 Task: Research Airbnb accommodation in Rosetta, Egypt from 9th December, 2023 to 16th December, 2023 for 2 adults, 1 child.2 bedrooms having 2 beds and 1 bathroom. Property type can be flat. Booking option can be shelf check-in. Look for 3 properties as per requirement.
Action: Mouse moved to (455, 101)
Screenshot: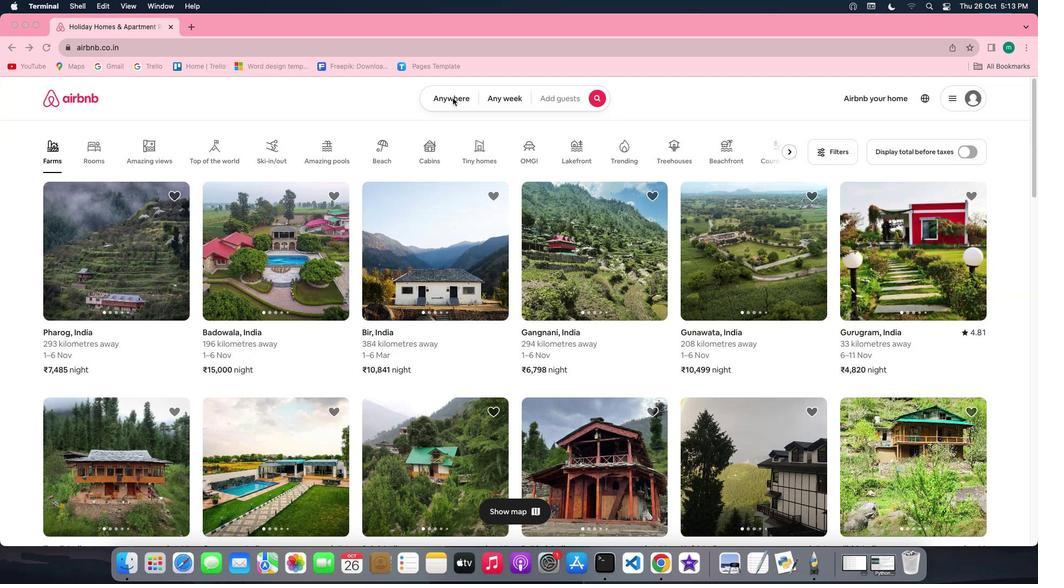 
Action: Mouse pressed left at (455, 101)
Screenshot: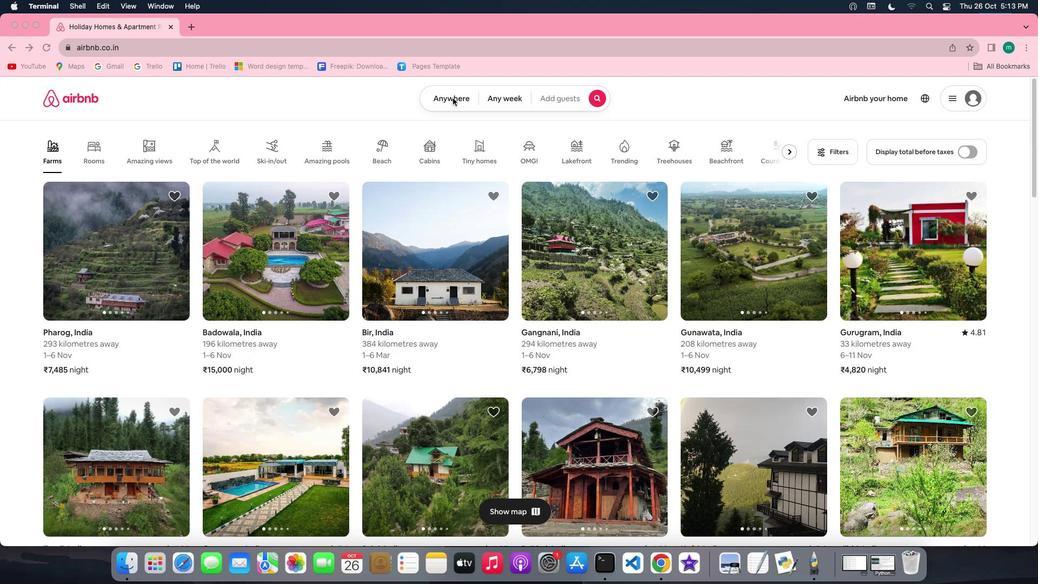 
Action: Mouse pressed left at (455, 101)
Screenshot: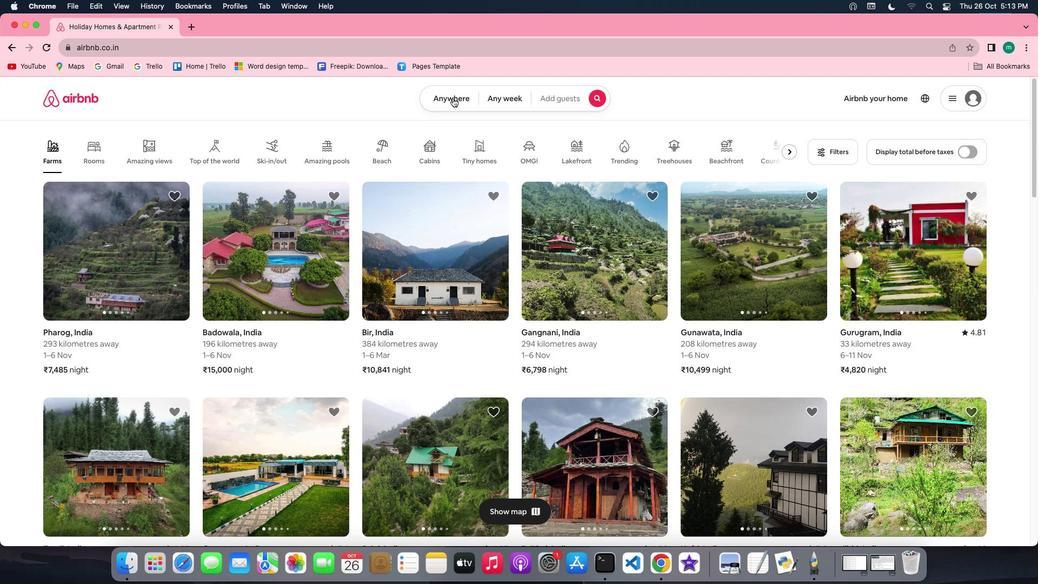 
Action: Mouse moved to (397, 140)
Screenshot: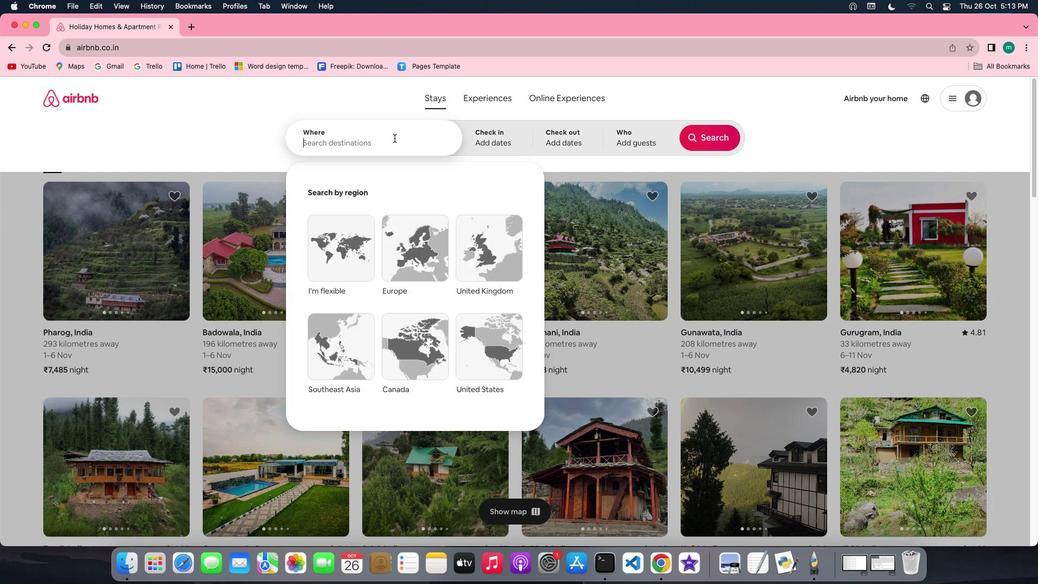 
Action: Mouse pressed left at (397, 140)
Screenshot: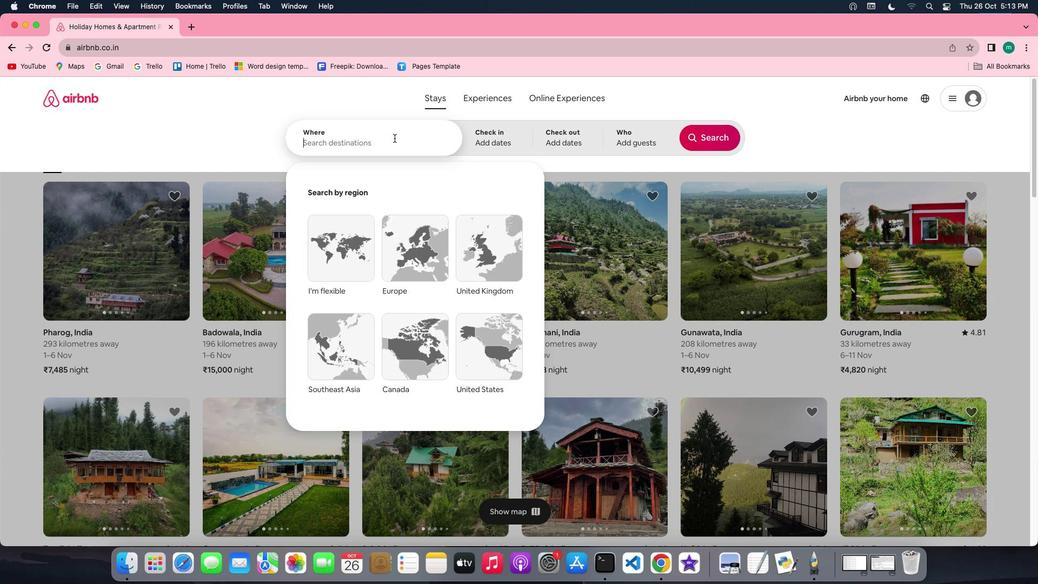 
Action: Key pressed Key.shift'R''o''s'
Screenshot: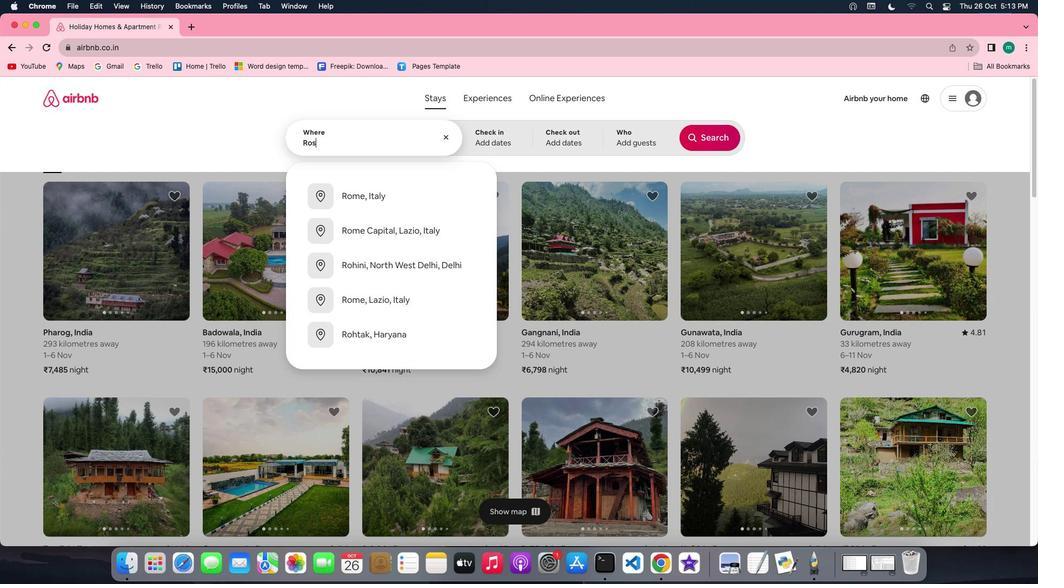 
Action: Mouse moved to (397, 140)
Screenshot: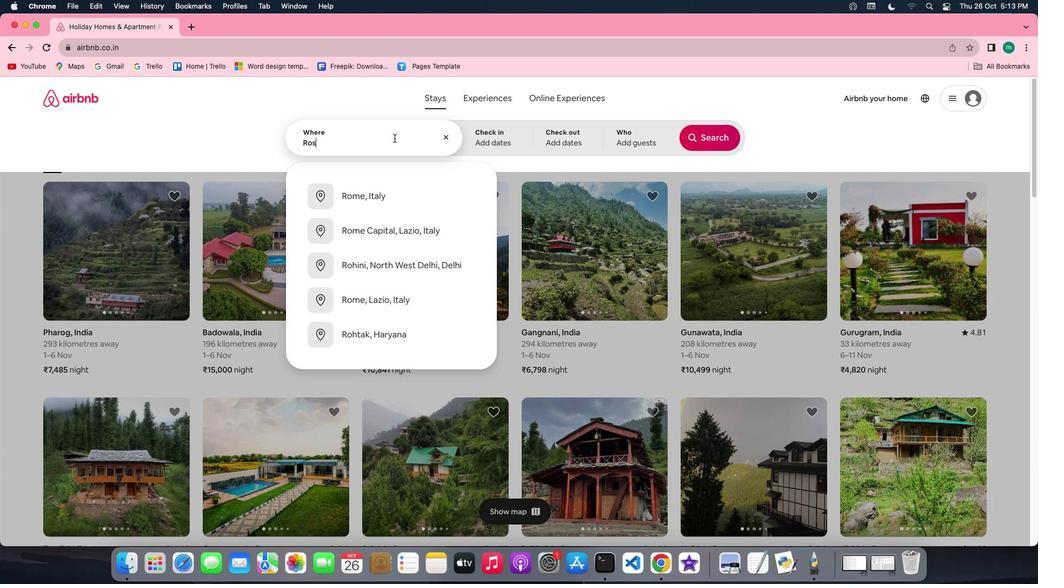 
Action: Key pressed 'e''t''t''a'','Key.spaceKey.shift'e''g''y''p''t'
Screenshot: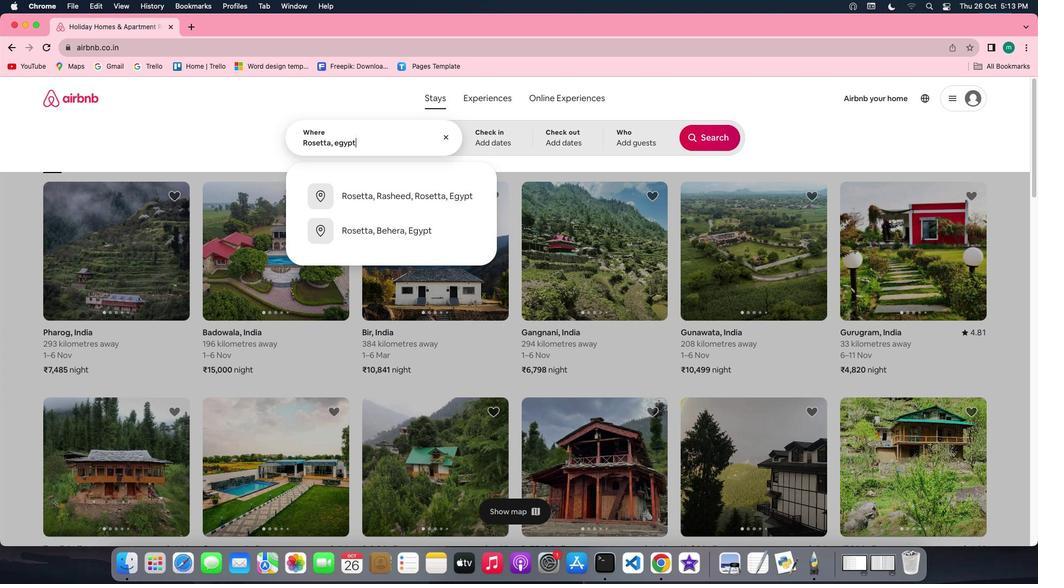 
Action: Mouse moved to (491, 140)
Screenshot: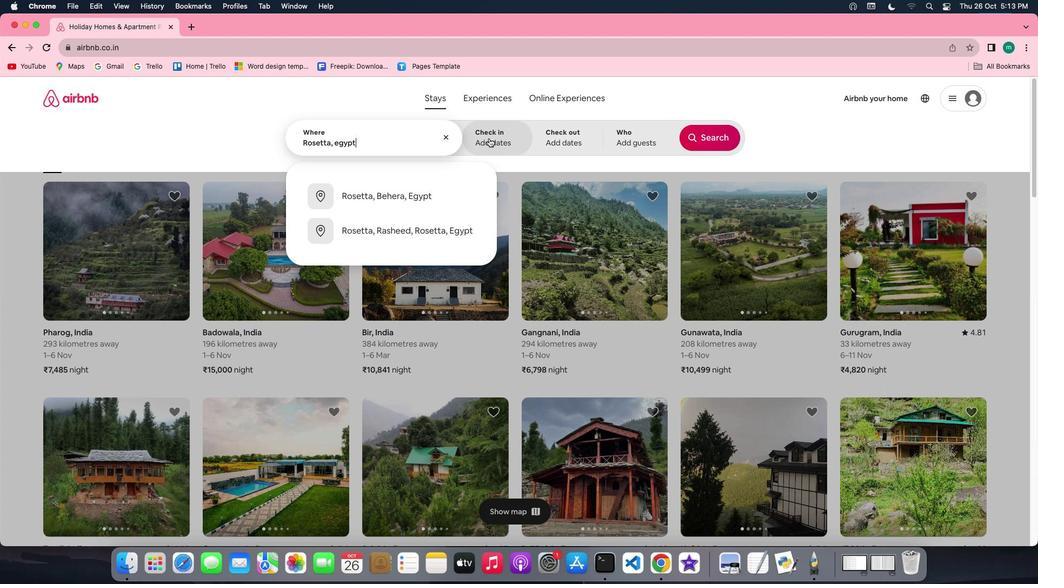
Action: Mouse pressed left at (491, 140)
Screenshot: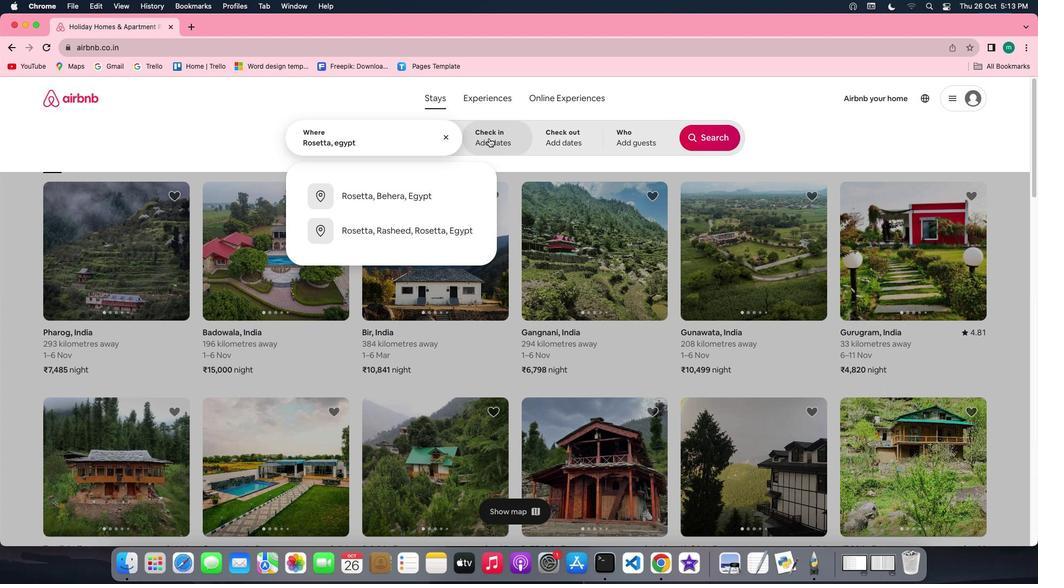 
Action: Mouse moved to (712, 225)
Screenshot: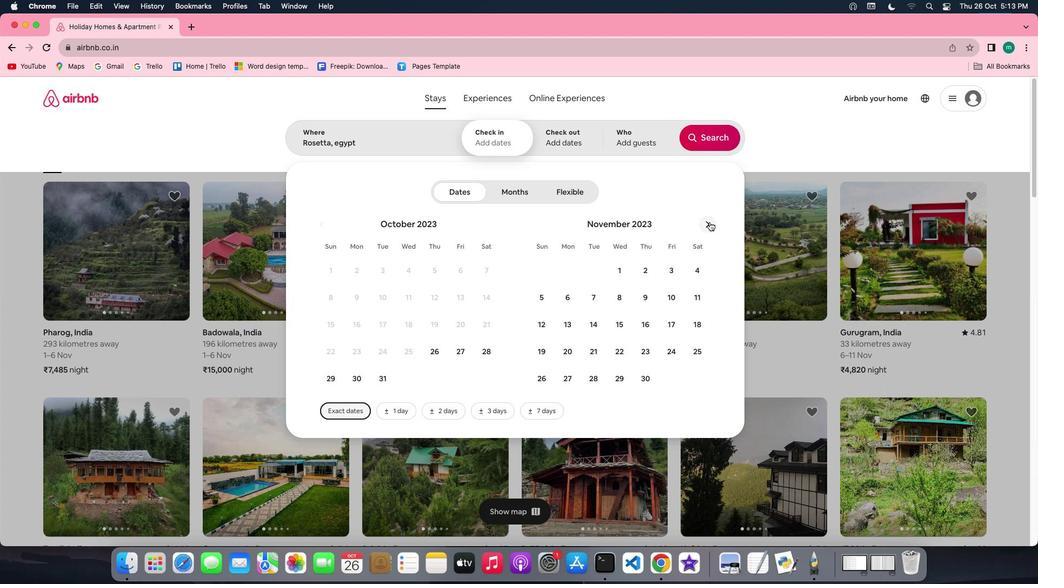 
Action: Mouse pressed left at (712, 225)
Screenshot: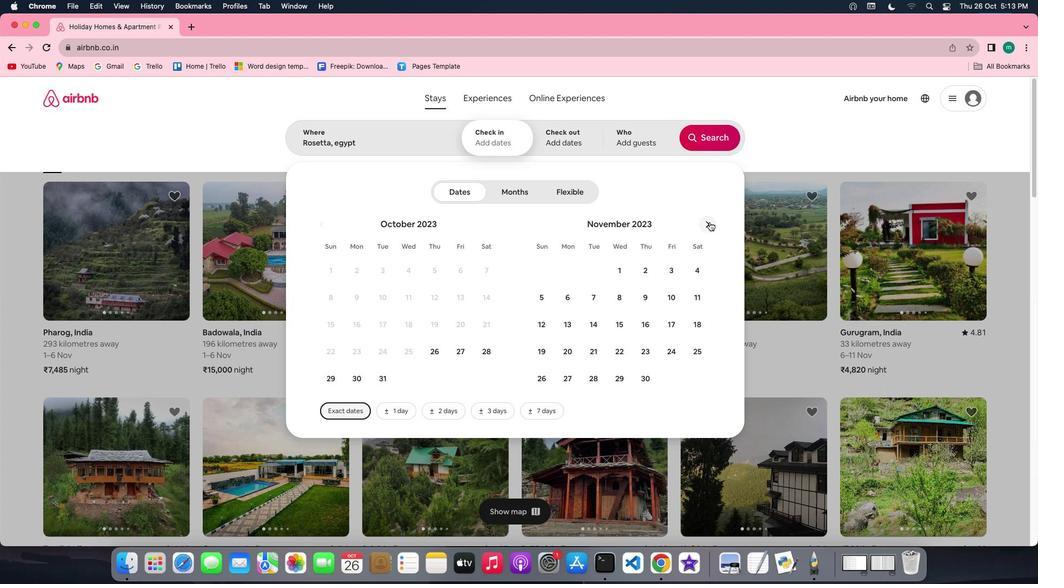 
Action: Mouse moved to (707, 297)
Screenshot: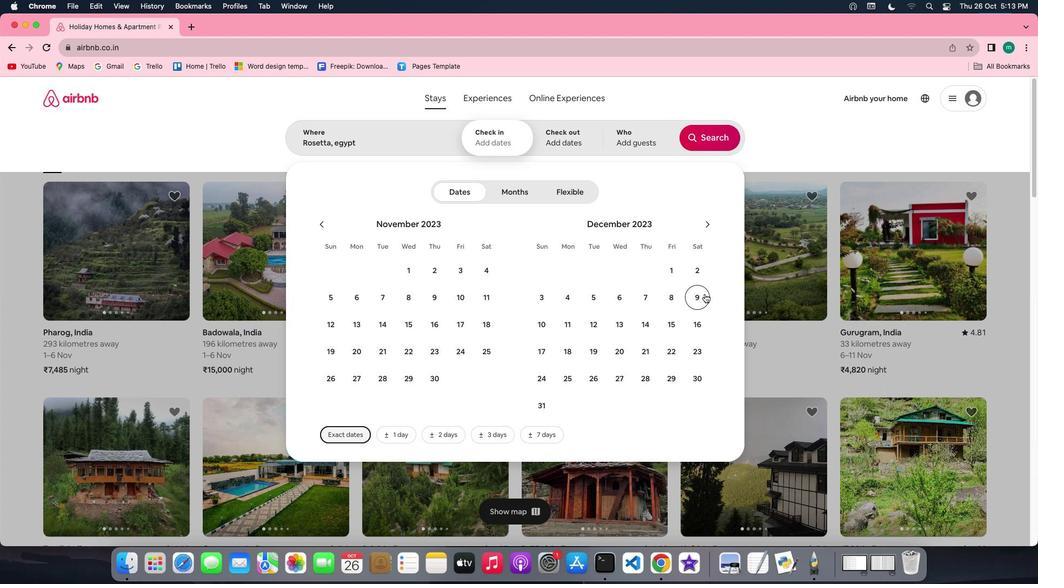 
Action: Mouse pressed left at (707, 297)
Screenshot: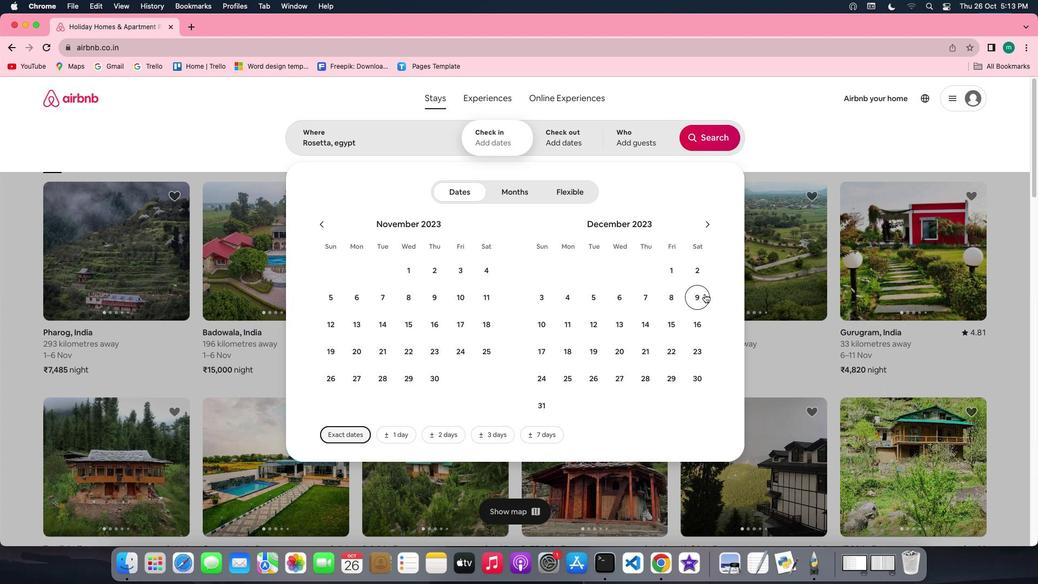 
Action: Mouse moved to (702, 326)
Screenshot: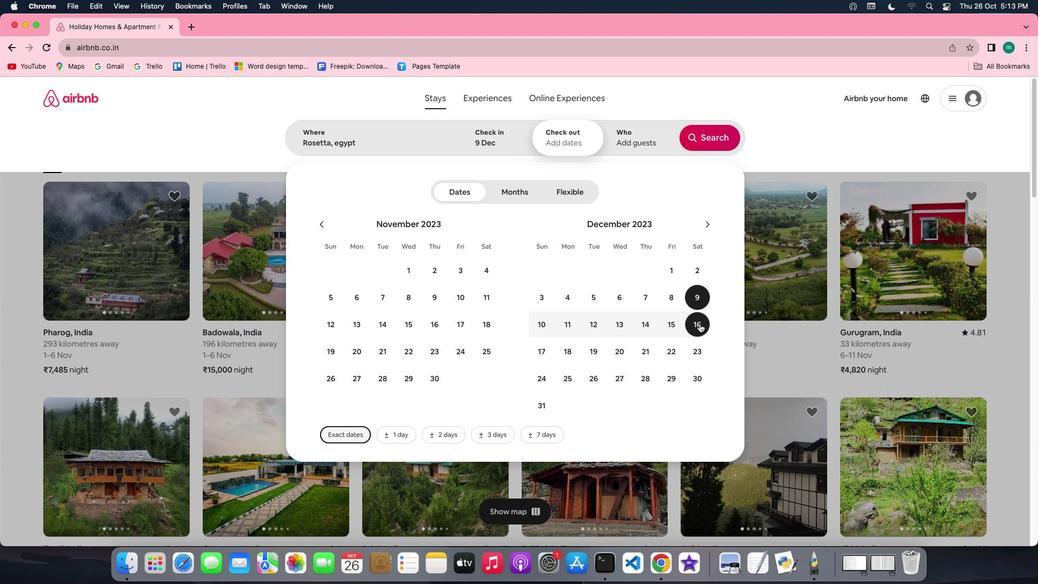
Action: Mouse pressed left at (702, 326)
Screenshot: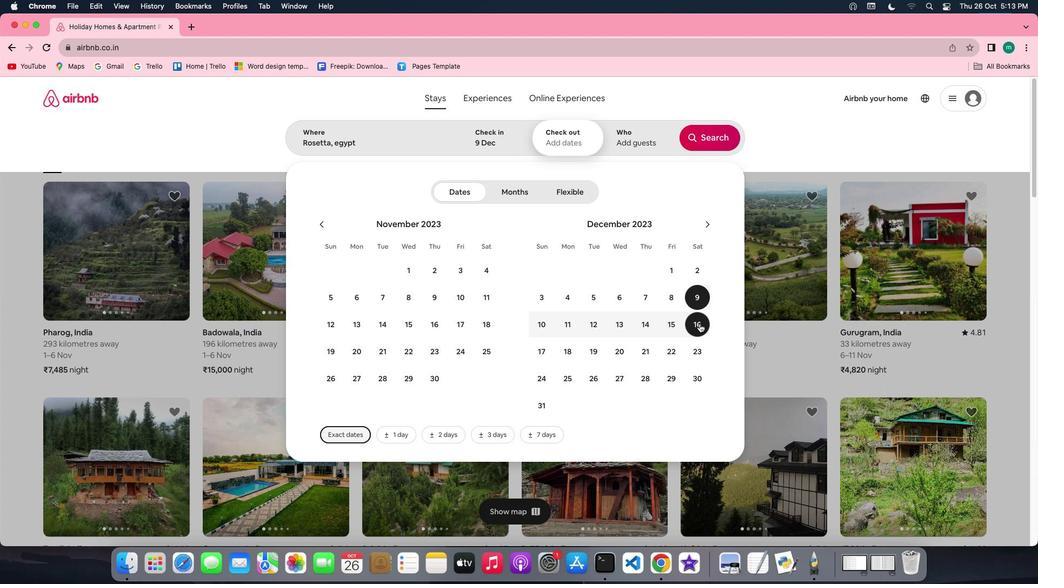 
Action: Mouse moved to (620, 136)
Screenshot: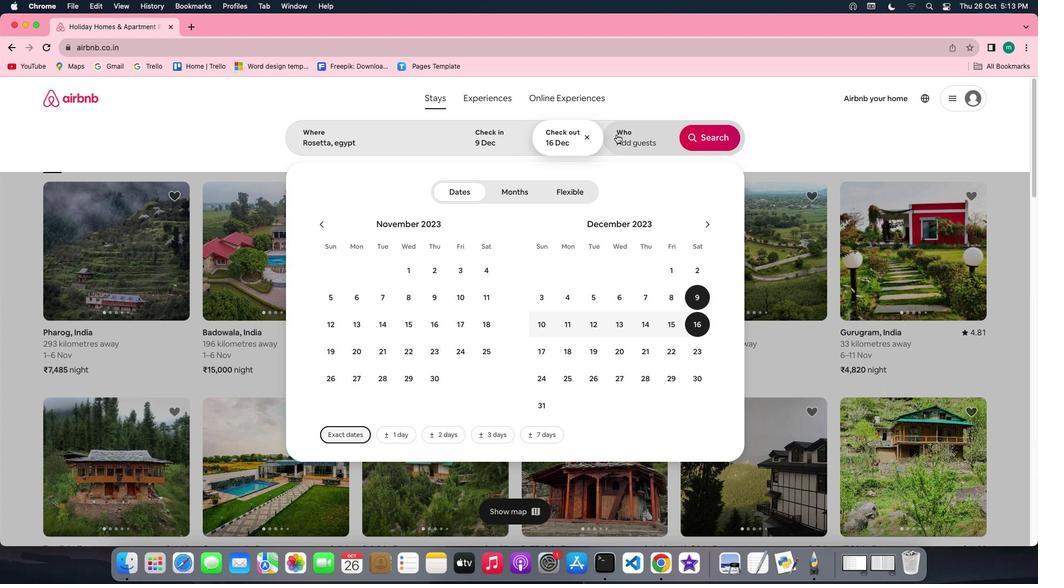 
Action: Mouse pressed left at (620, 136)
Screenshot: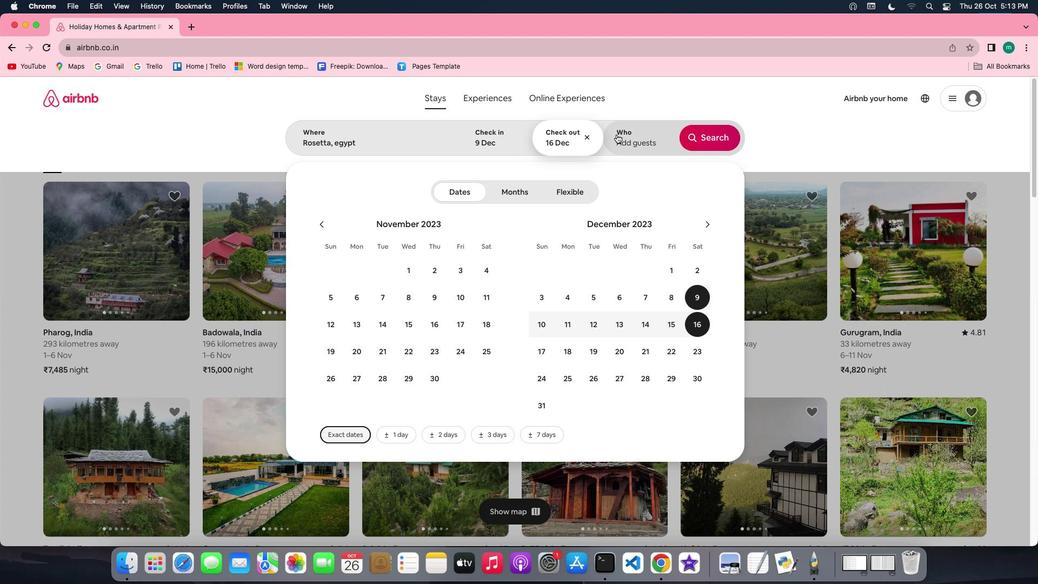 
Action: Mouse moved to (719, 199)
Screenshot: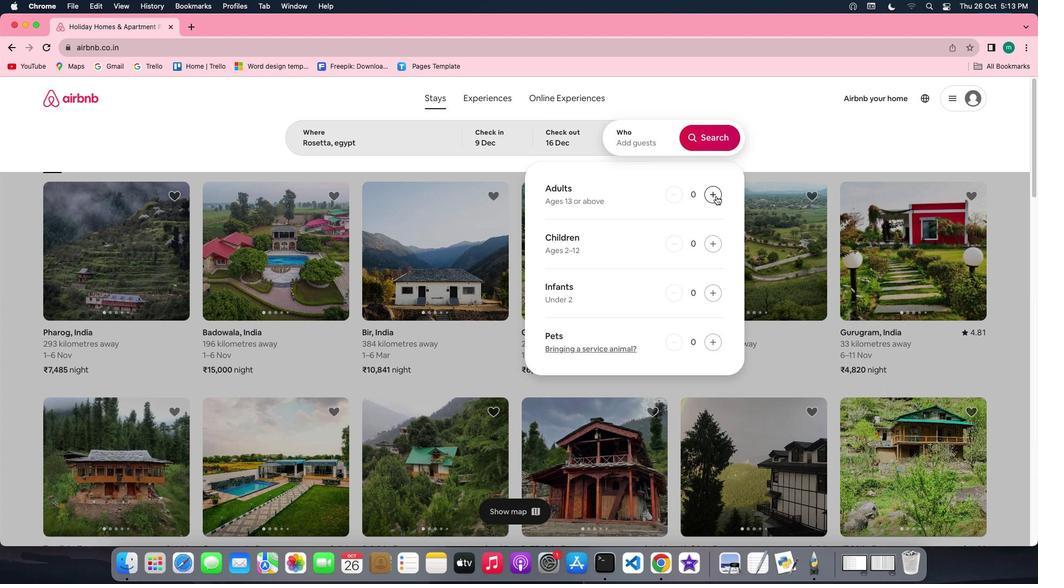 
Action: Mouse pressed left at (719, 199)
Screenshot: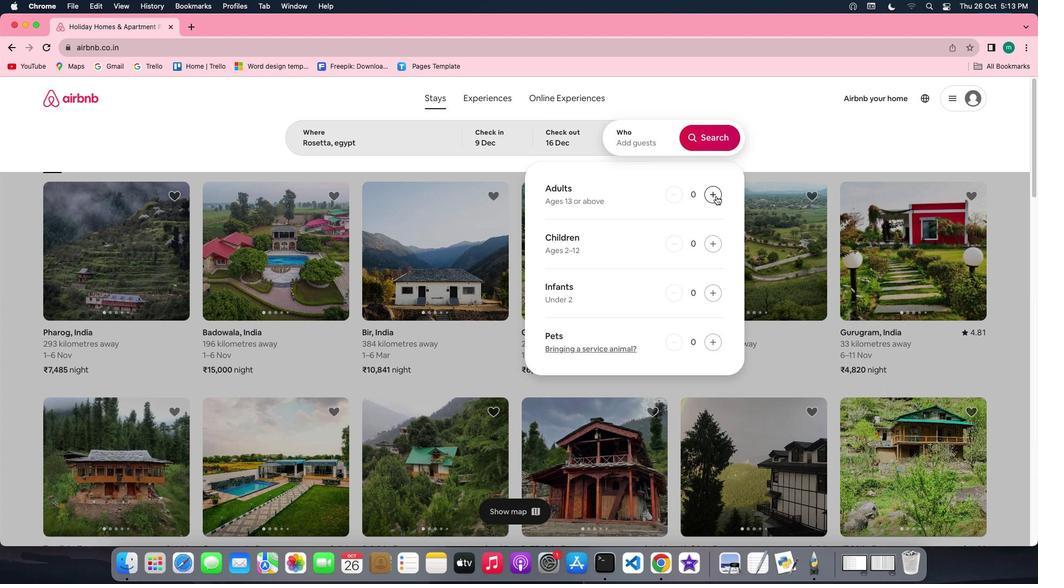 
Action: Mouse pressed left at (719, 199)
Screenshot: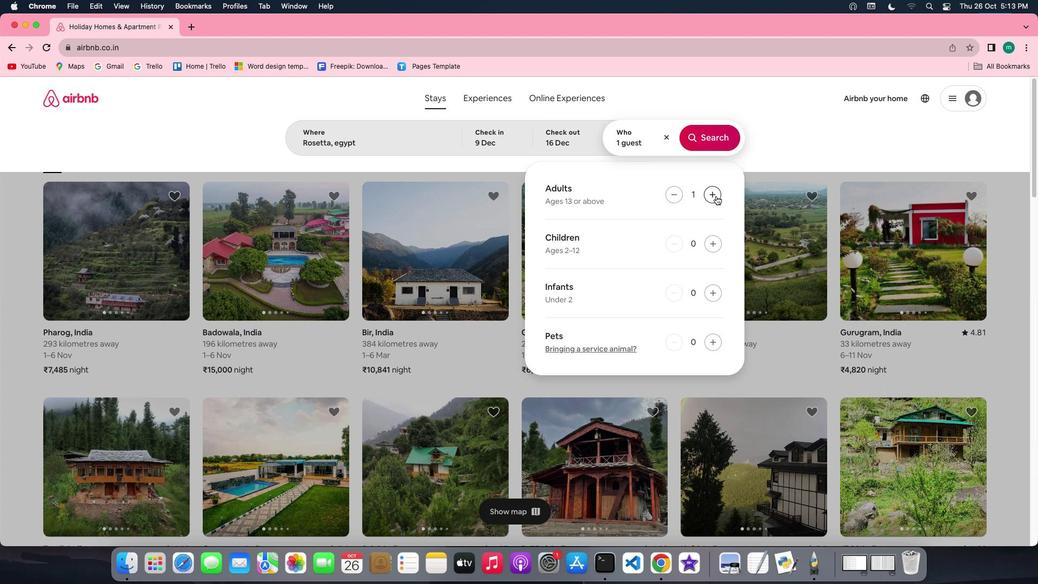
Action: Mouse moved to (718, 252)
Screenshot: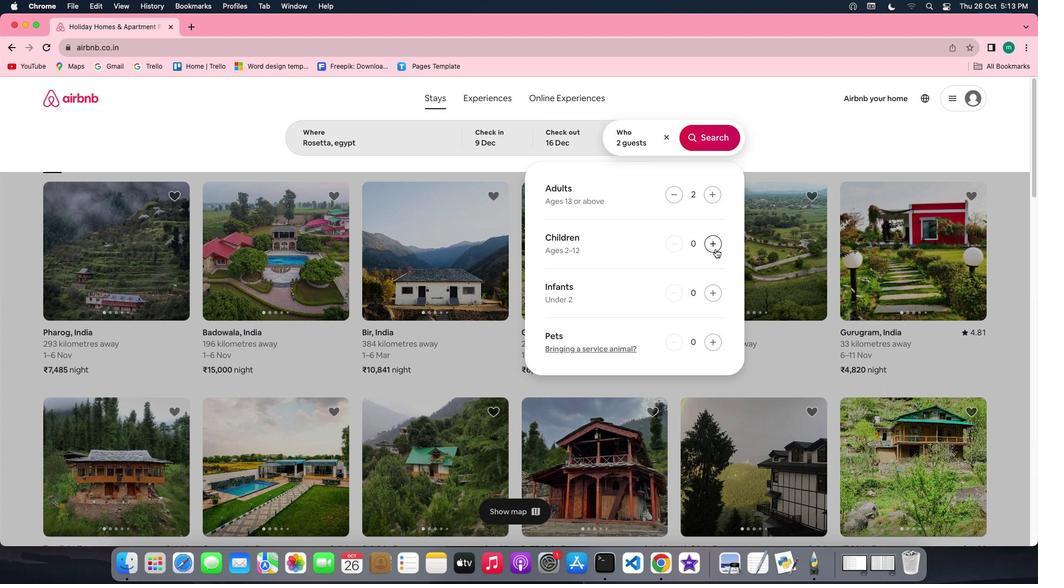
Action: Mouse pressed left at (718, 252)
Screenshot: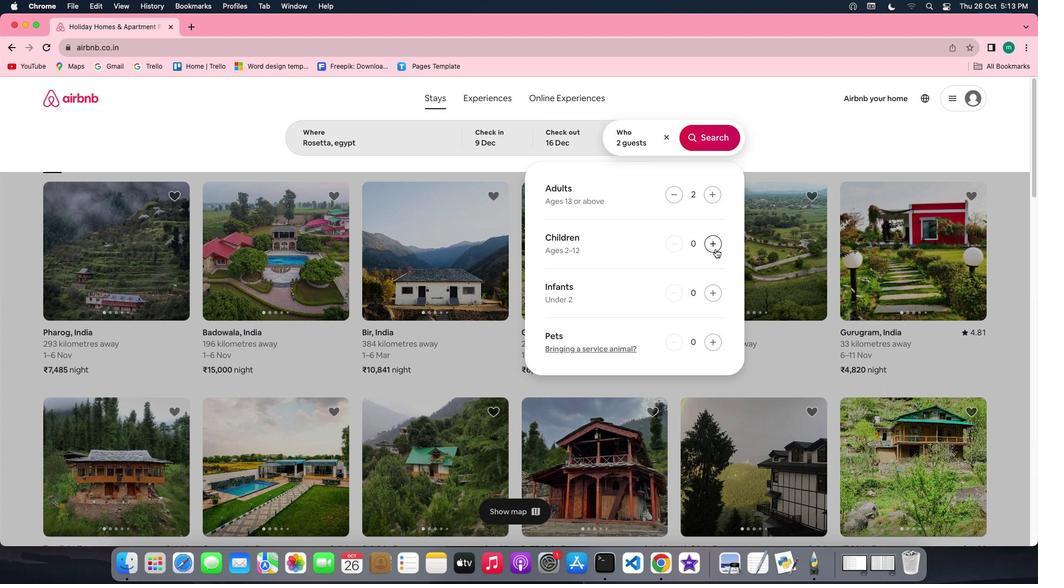 
Action: Mouse moved to (707, 130)
Screenshot: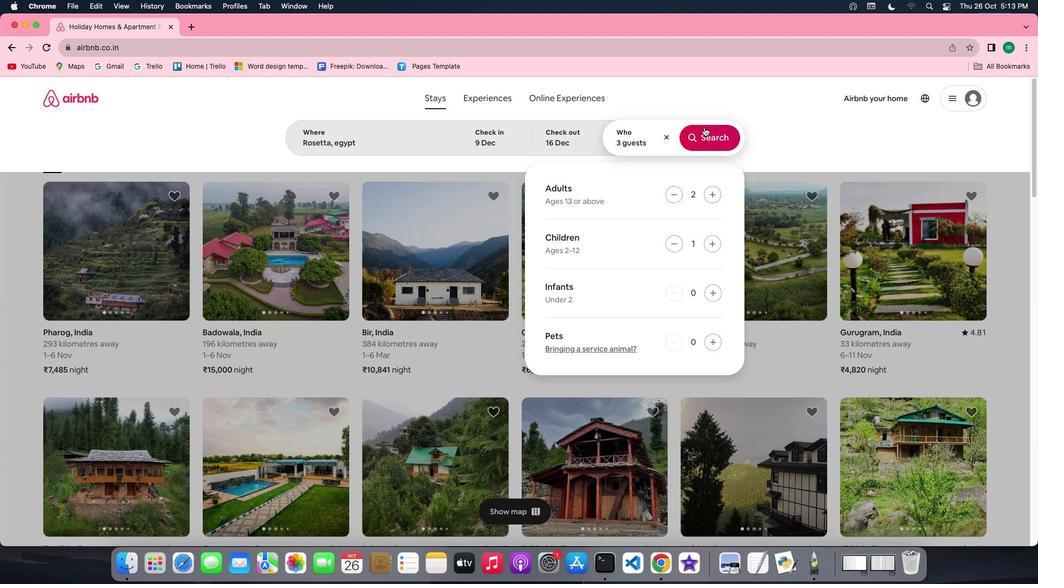 
Action: Mouse pressed left at (707, 130)
Screenshot: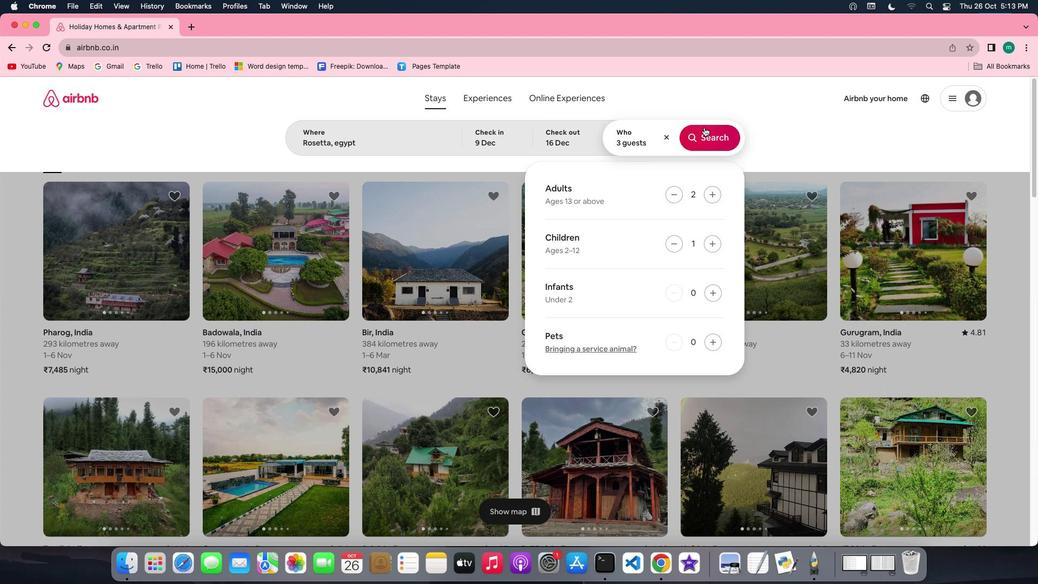 
Action: Mouse moved to (872, 147)
Screenshot: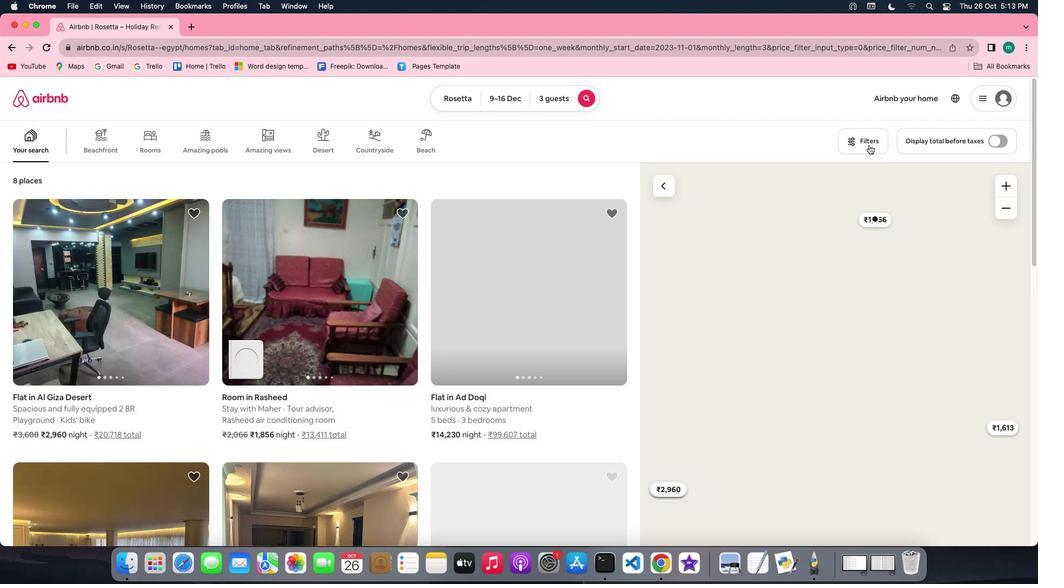 
Action: Mouse pressed left at (872, 147)
Screenshot: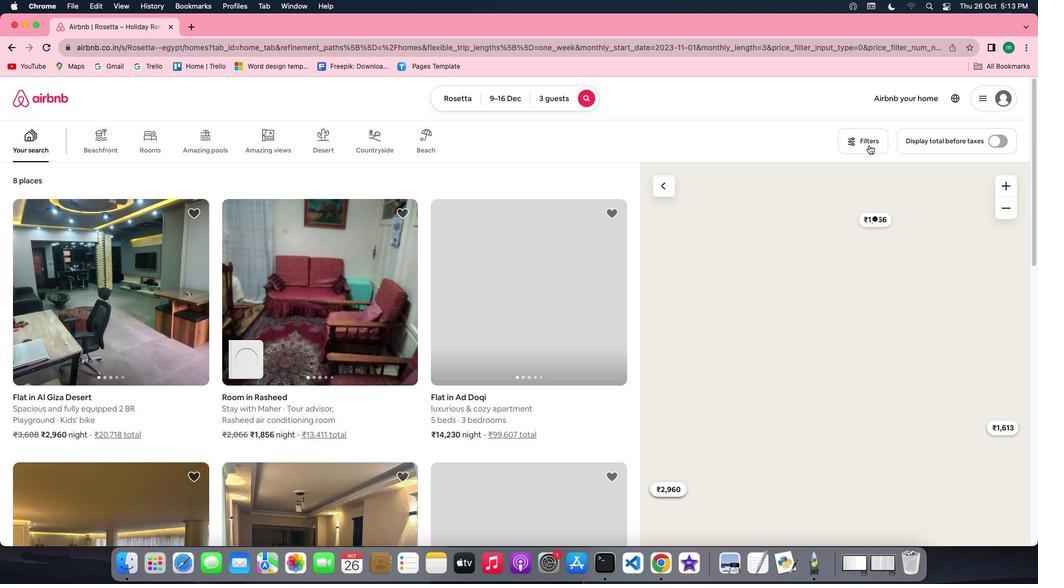 
Action: Mouse moved to (597, 247)
Screenshot: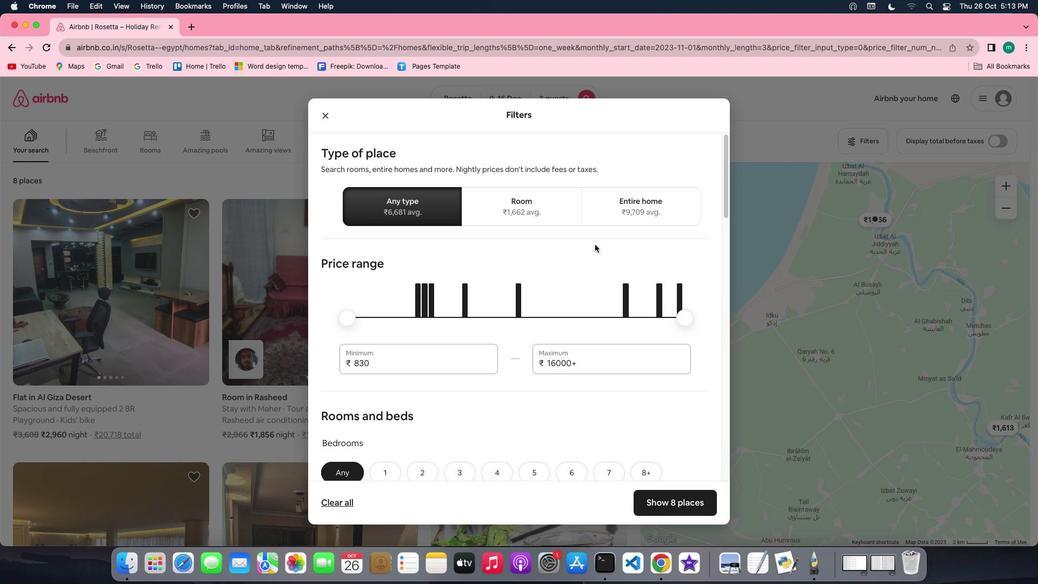
Action: Mouse scrolled (597, 247) with delta (2, 2)
Screenshot: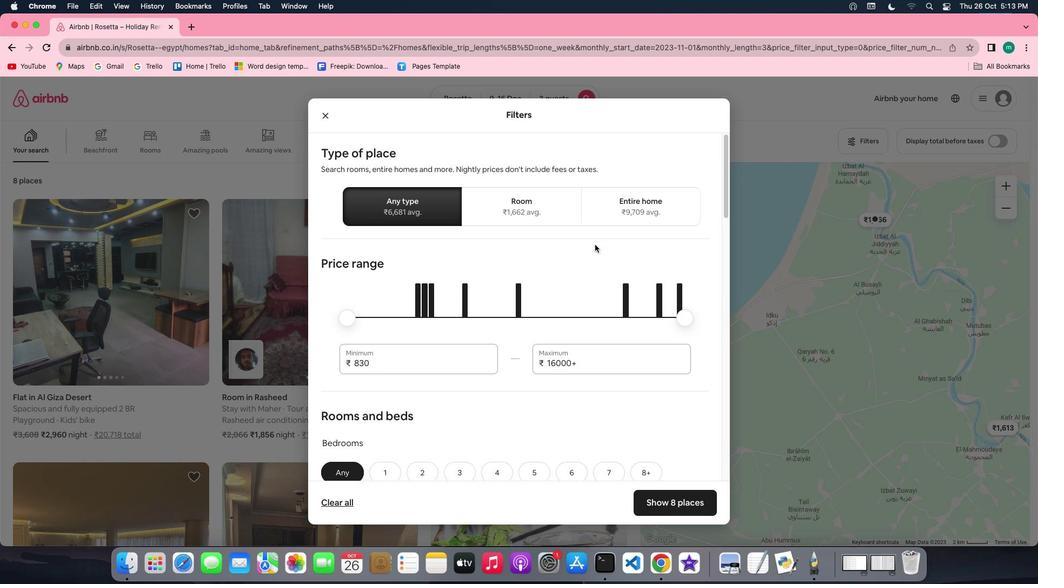 
Action: Mouse scrolled (597, 247) with delta (2, 2)
Screenshot: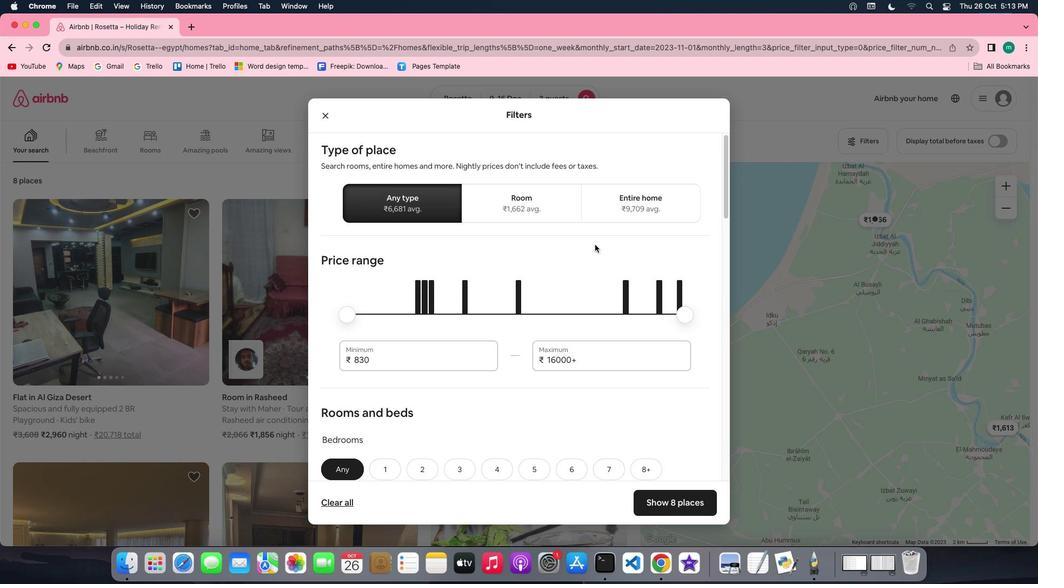 
Action: Mouse scrolled (597, 247) with delta (2, 2)
Screenshot: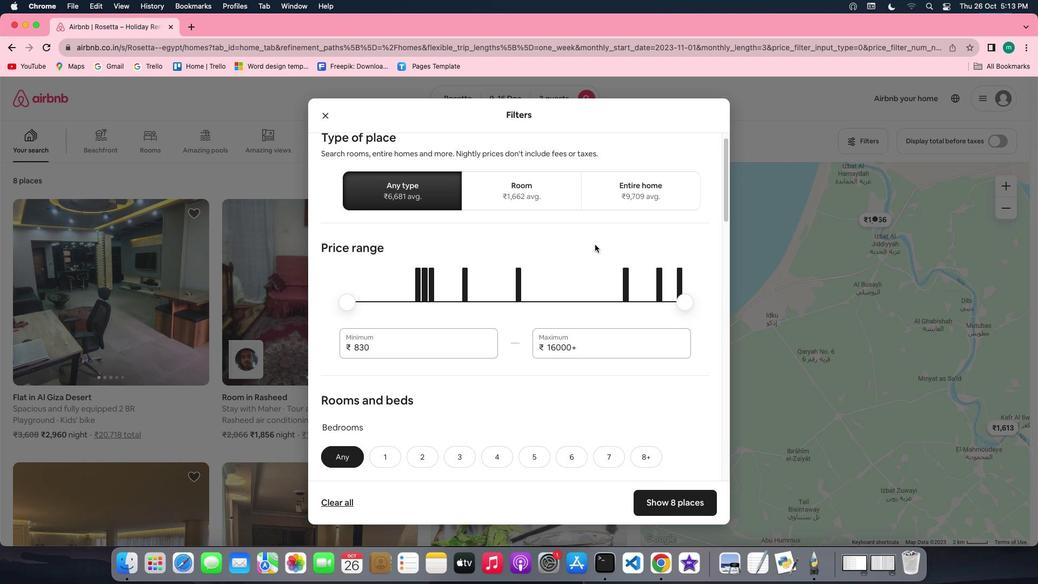 
Action: Mouse scrolled (597, 247) with delta (2, 2)
Screenshot: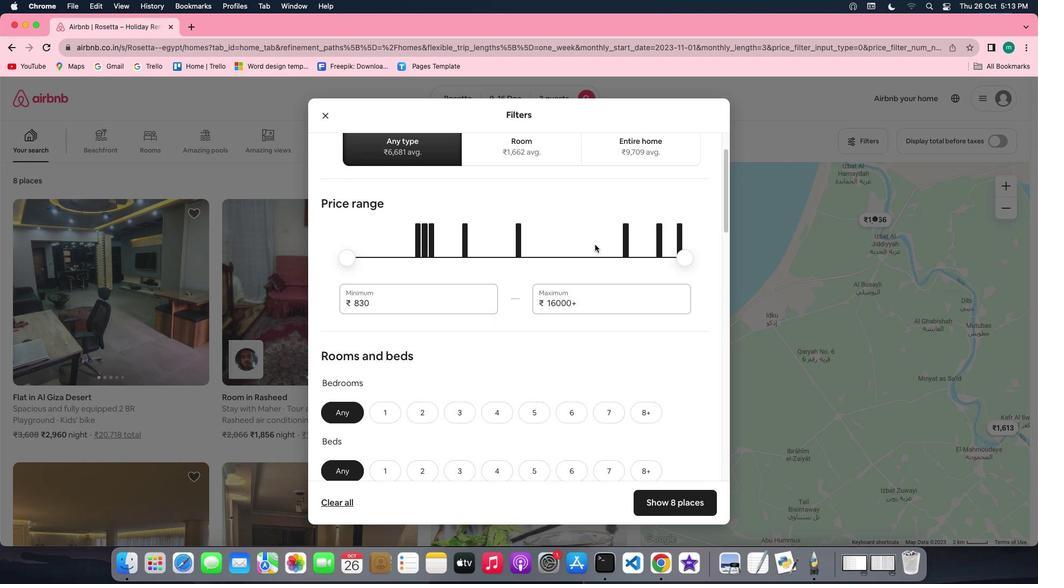
Action: Mouse scrolled (597, 247) with delta (2, 2)
Screenshot: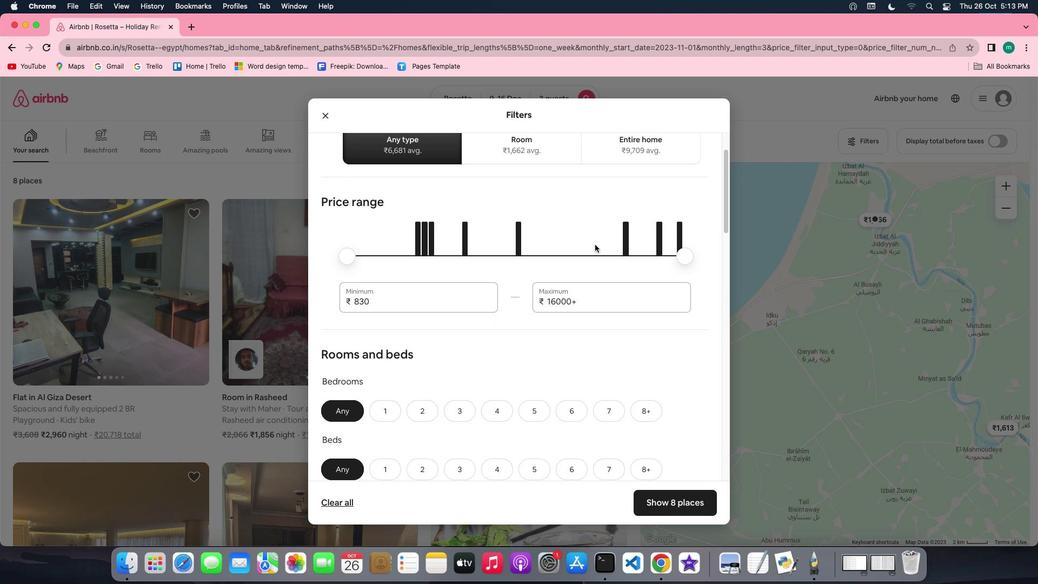 
Action: Mouse scrolled (597, 247) with delta (2, 2)
Screenshot: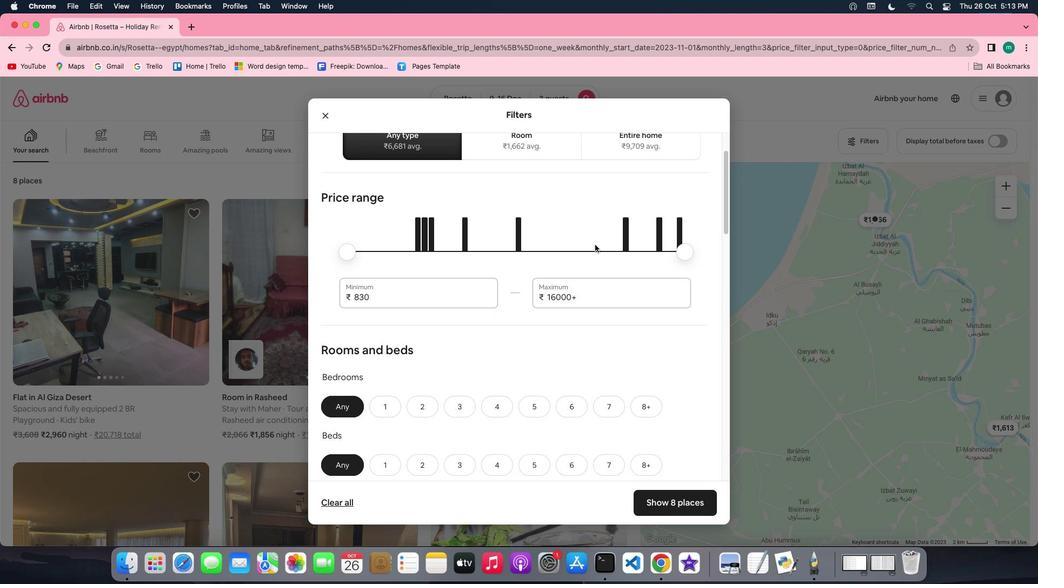 
Action: Mouse scrolled (597, 247) with delta (2, 2)
Screenshot: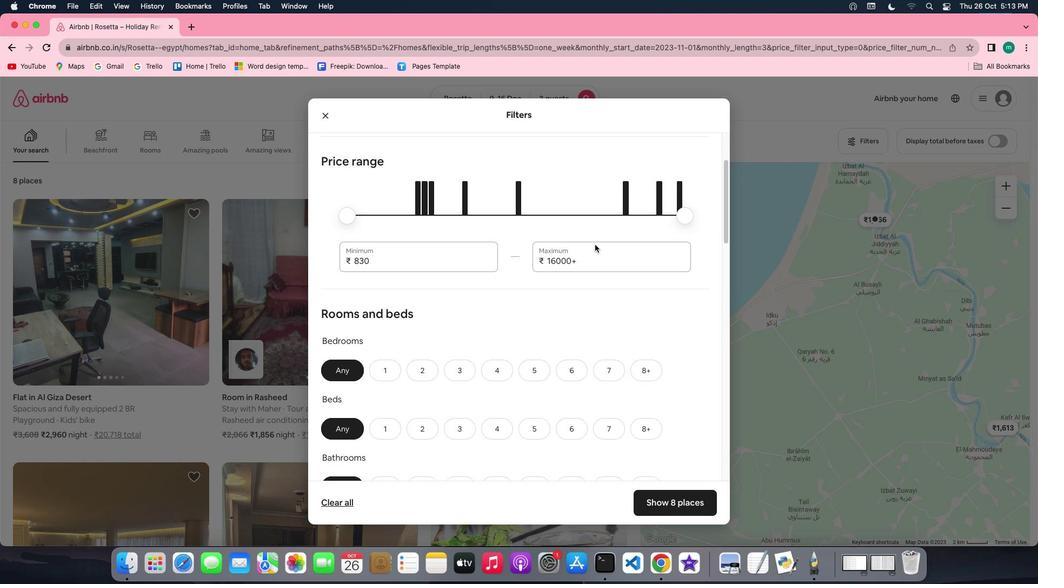 
Action: Mouse scrolled (597, 247) with delta (2, 2)
Screenshot: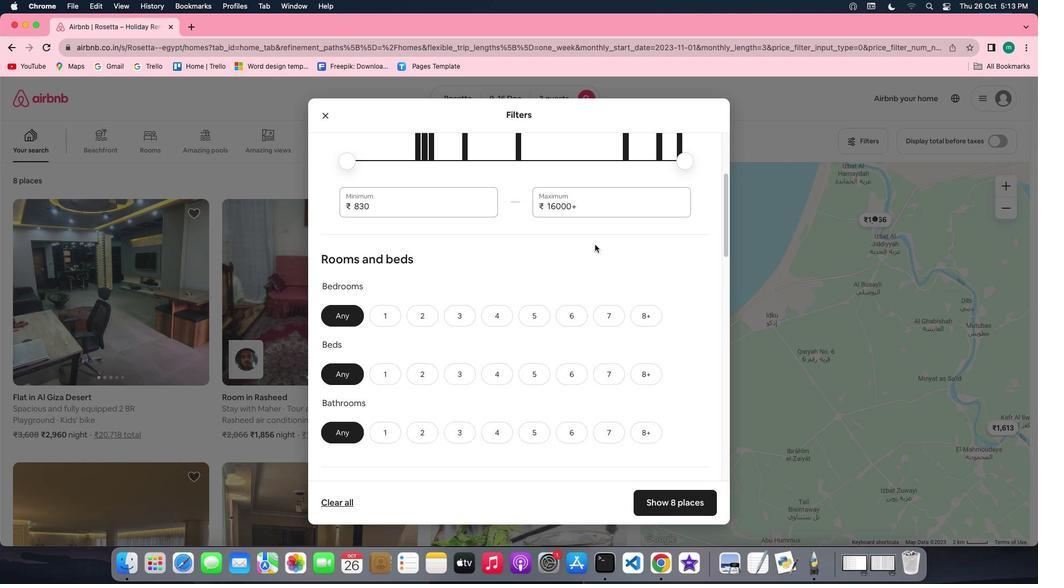 
Action: Mouse scrolled (597, 247) with delta (2, 2)
Screenshot: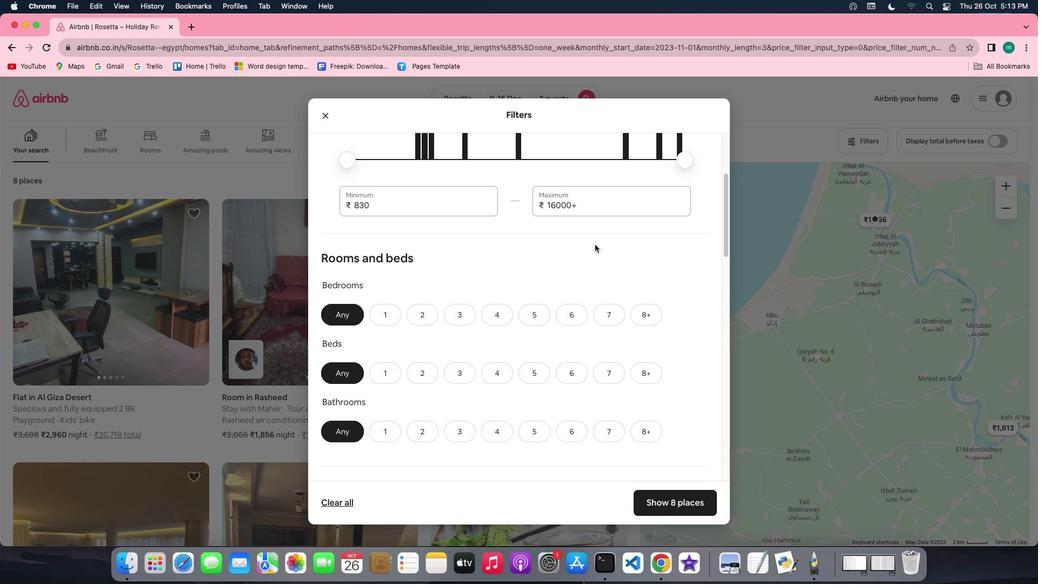 
Action: Mouse scrolled (597, 247) with delta (2, 1)
Screenshot: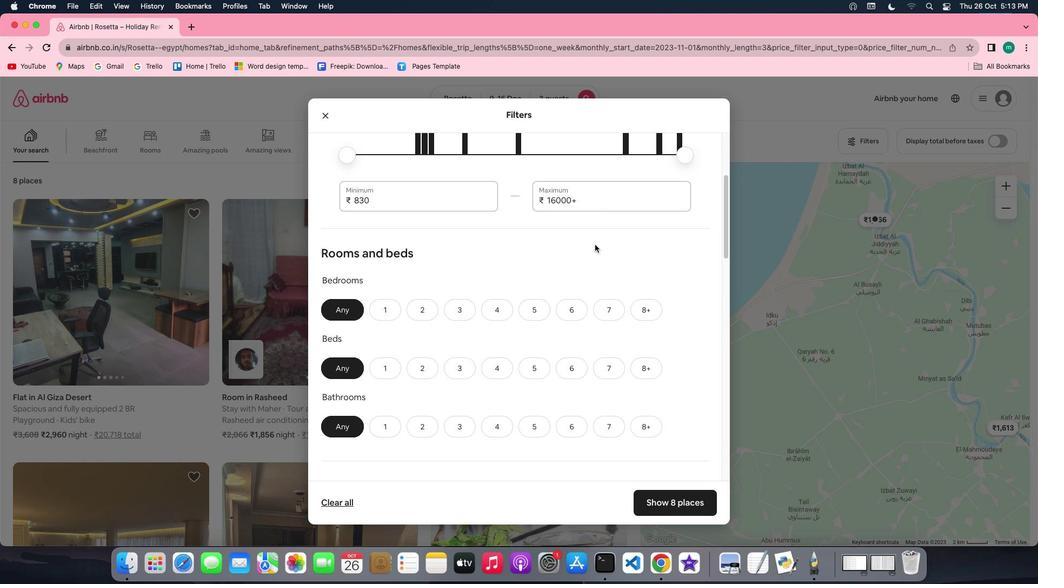 
Action: Mouse scrolled (597, 247) with delta (2, 1)
Screenshot: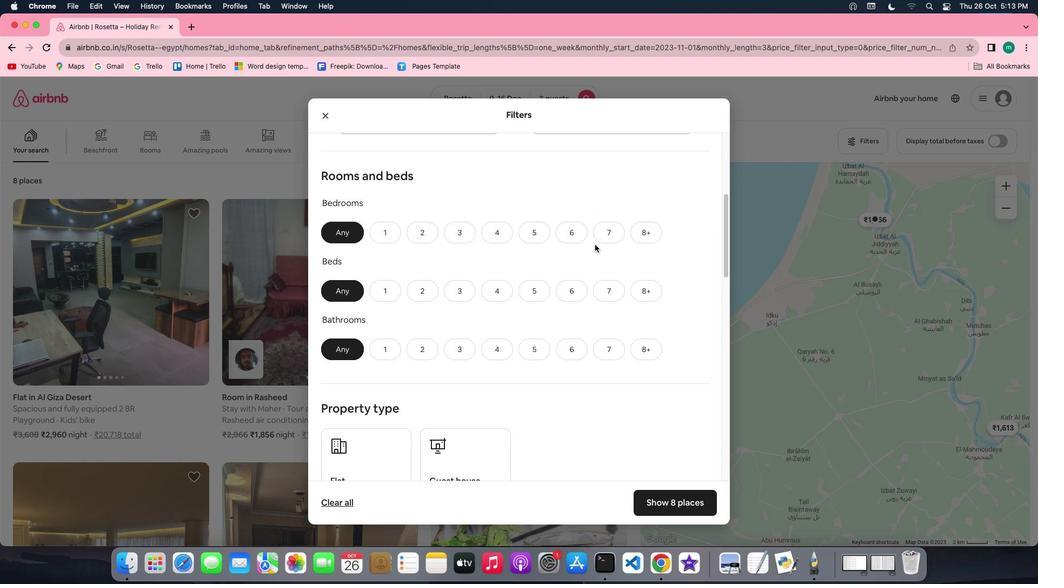 
Action: Mouse moved to (425, 189)
Screenshot: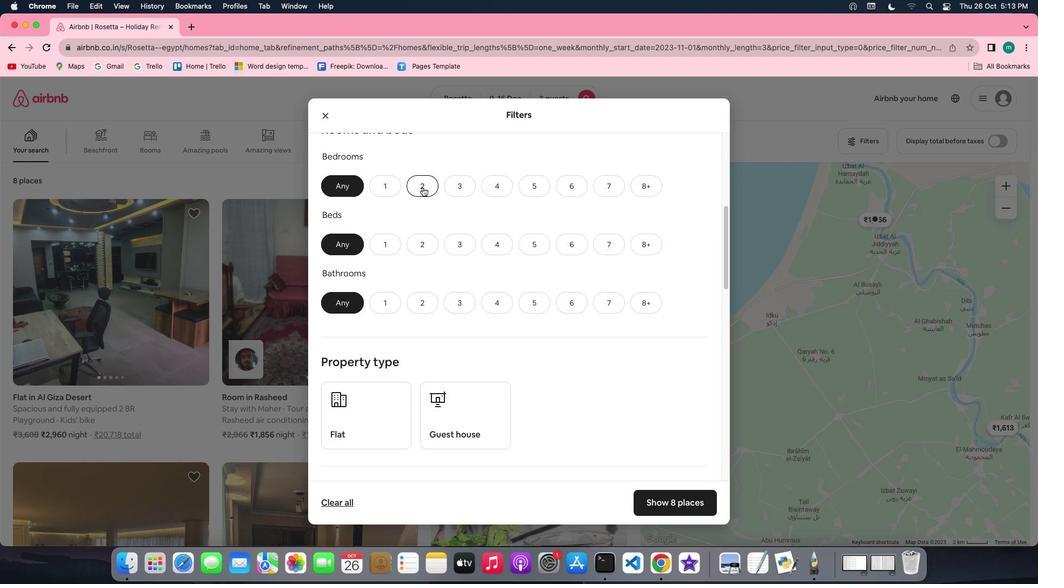 
Action: Mouse pressed left at (425, 189)
Screenshot: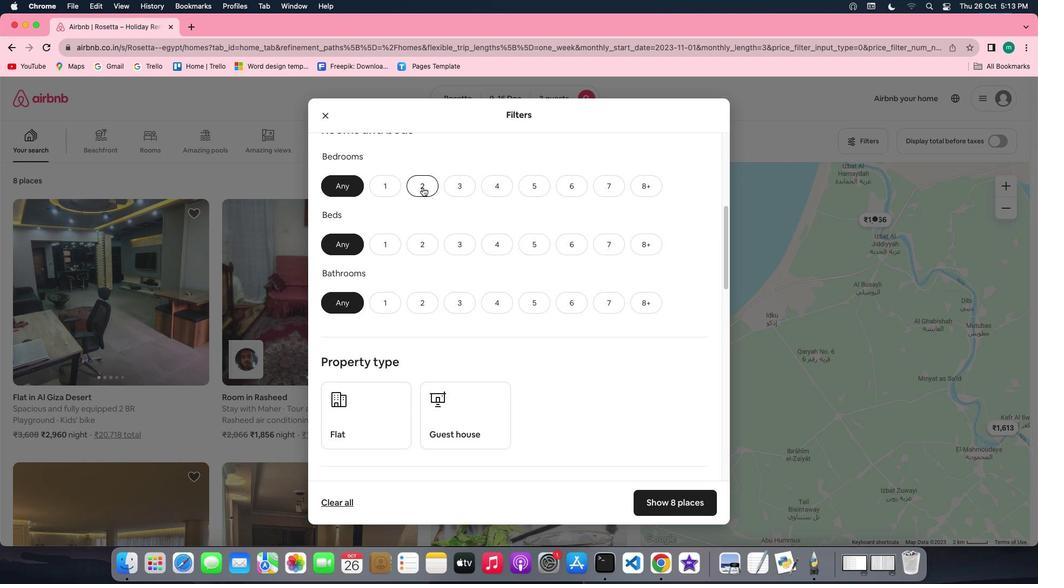 
Action: Mouse moved to (429, 239)
Screenshot: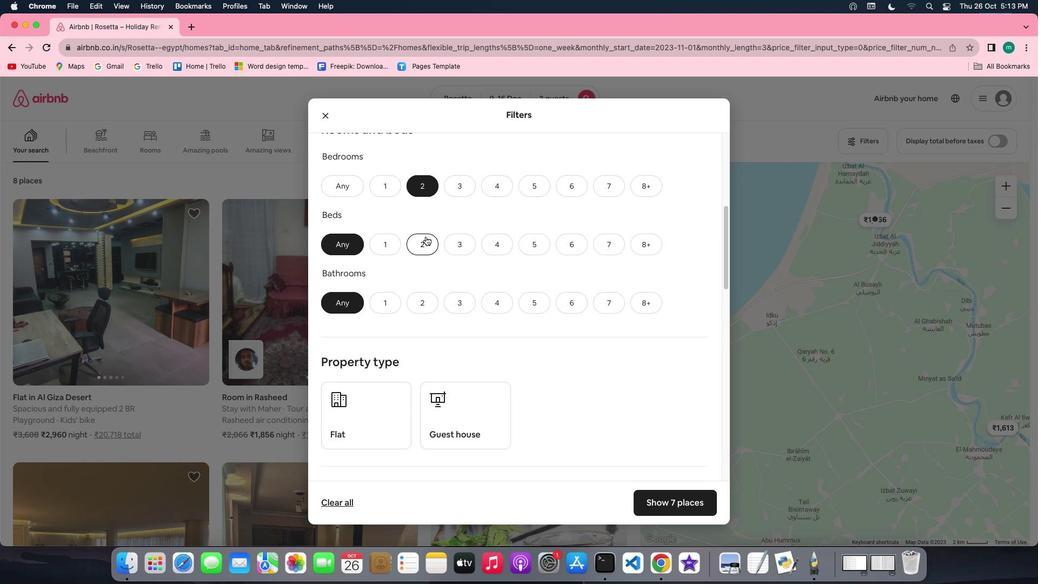 
Action: Mouse pressed left at (429, 239)
Screenshot: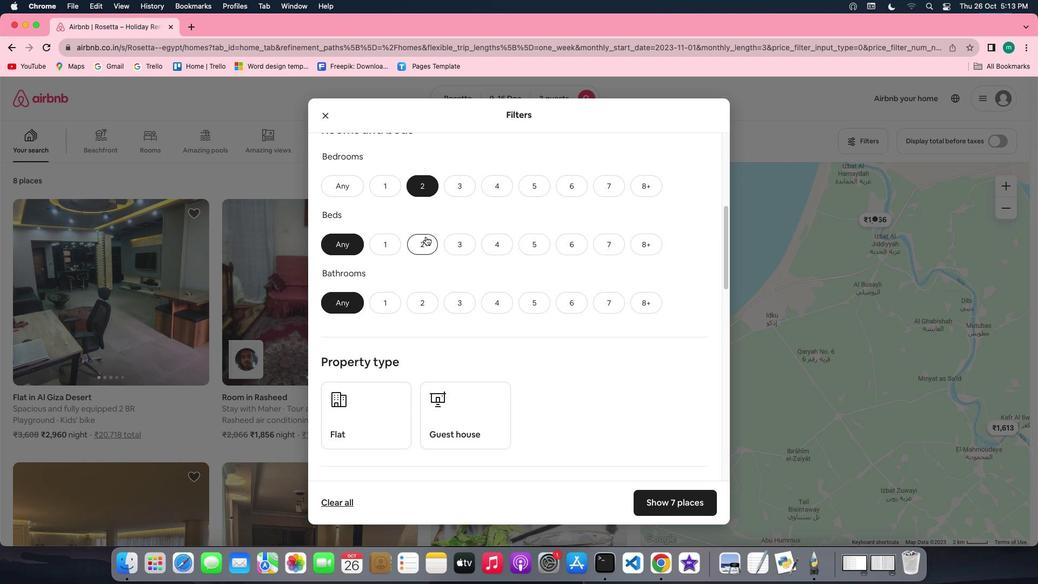
Action: Mouse moved to (376, 308)
Screenshot: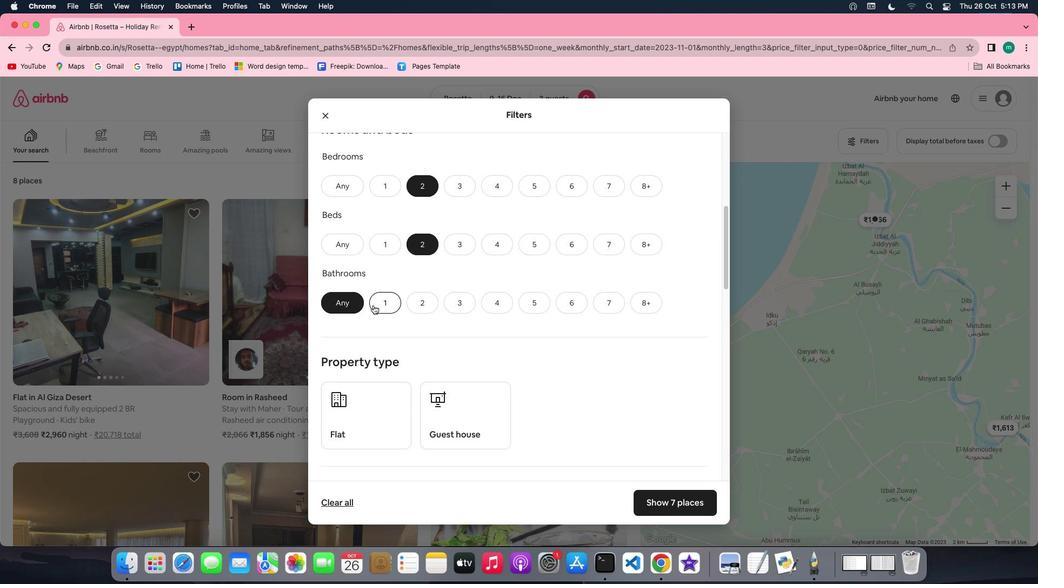 
Action: Mouse pressed left at (376, 308)
Screenshot: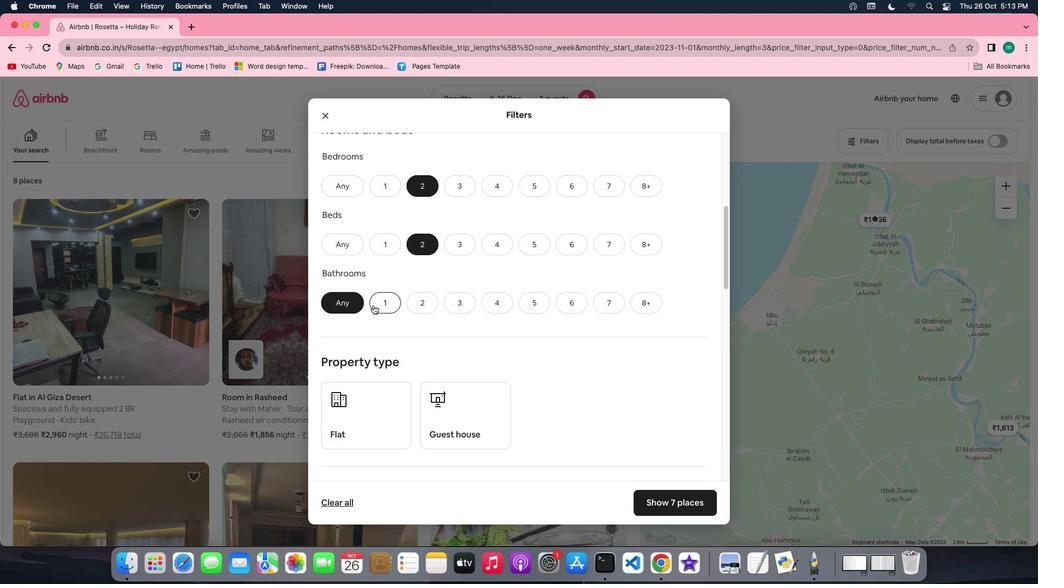 
Action: Mouse moved to (549, 330)
Screenshot: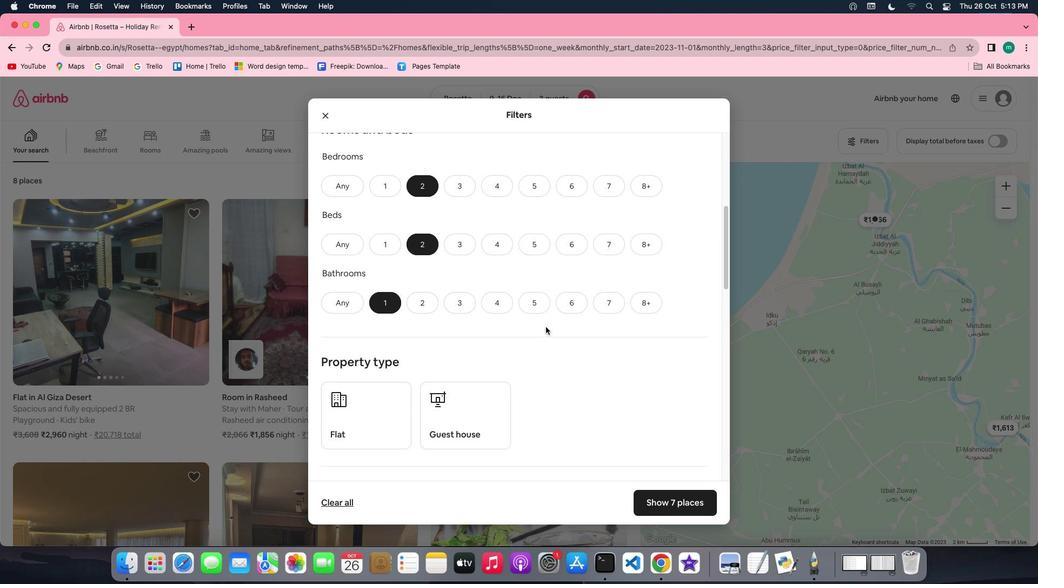 
Action: Mouse scrolled (549, 330) with delta (2, 2)
Screenshot: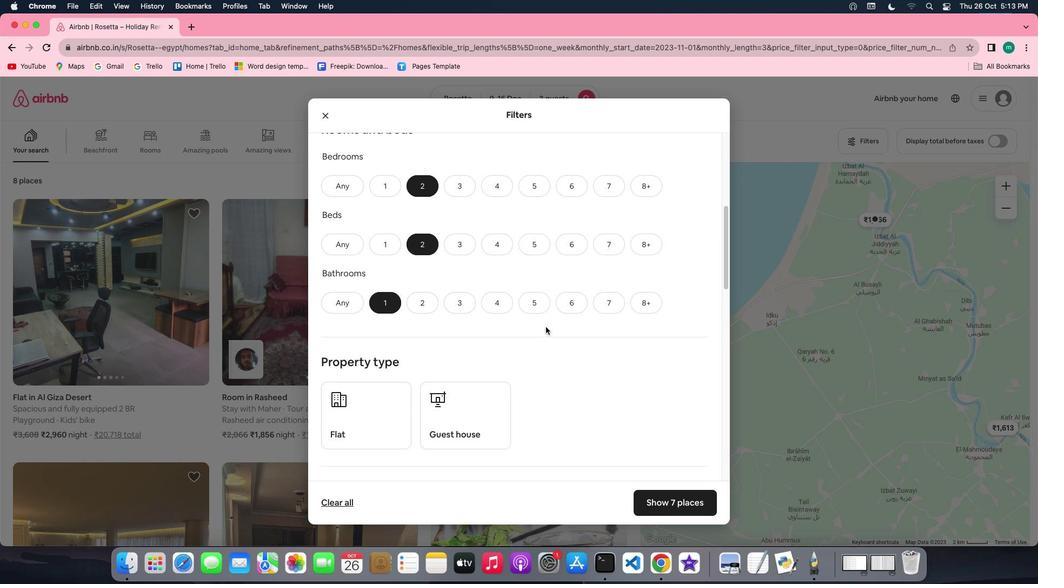 
Action: Mouse scrolled (549, 330) with delta (2, 2)
Screenshot: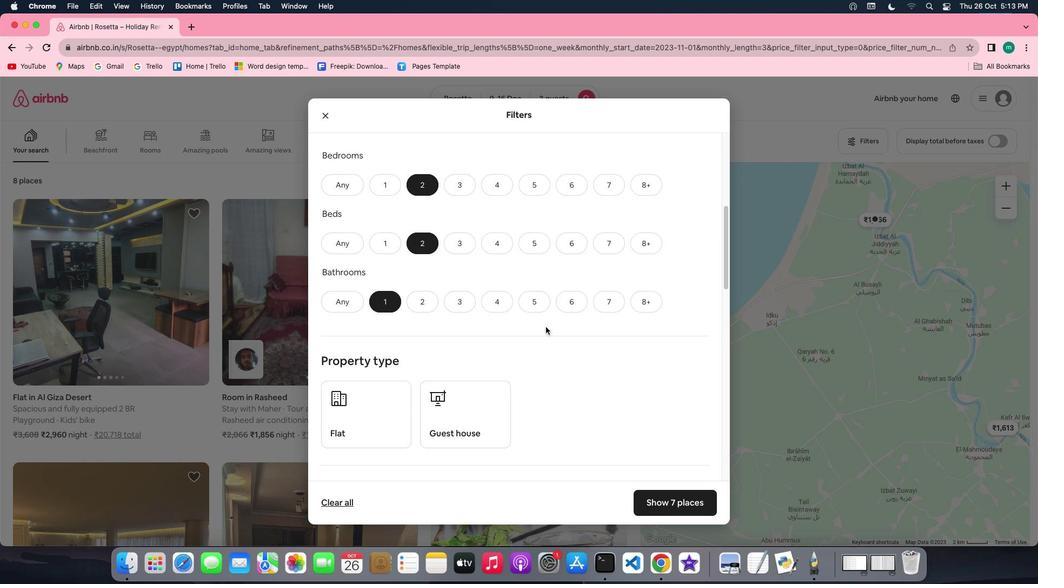 
Action: Mouse scrolled (549, 330) with delta (2, 2)
Screenshot: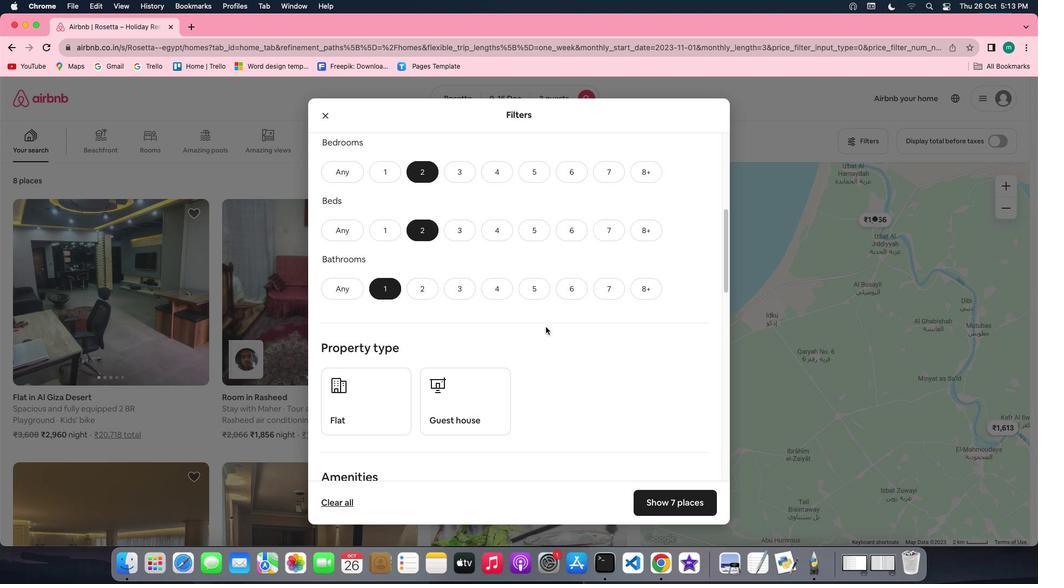 
Action: Mouse scrolled (549, 330) with delta (2, 2)
Screenshot: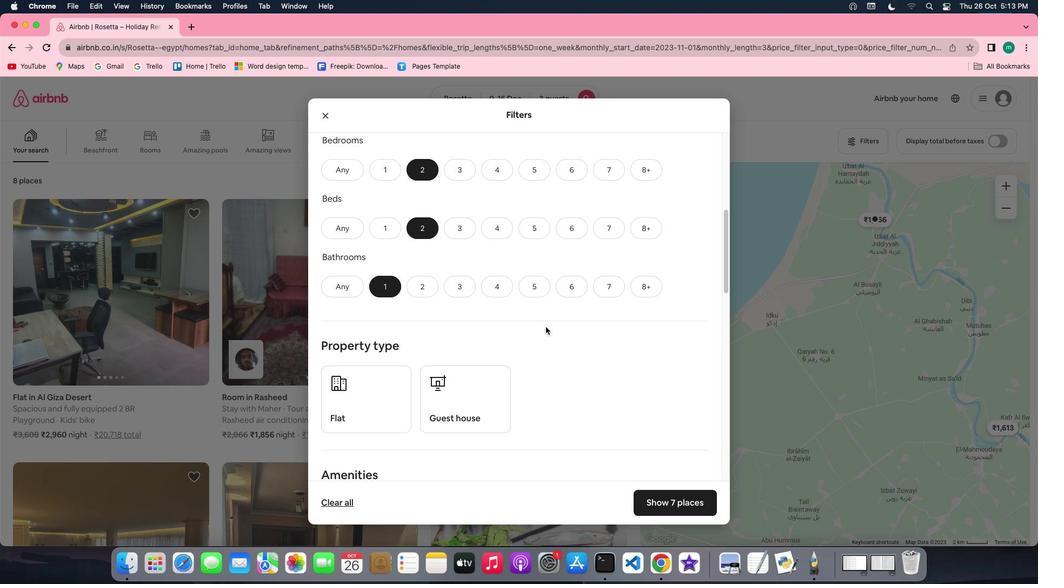 
Action: Mouse scrolled (549, 330) with delta (2, 1)
Screenshot: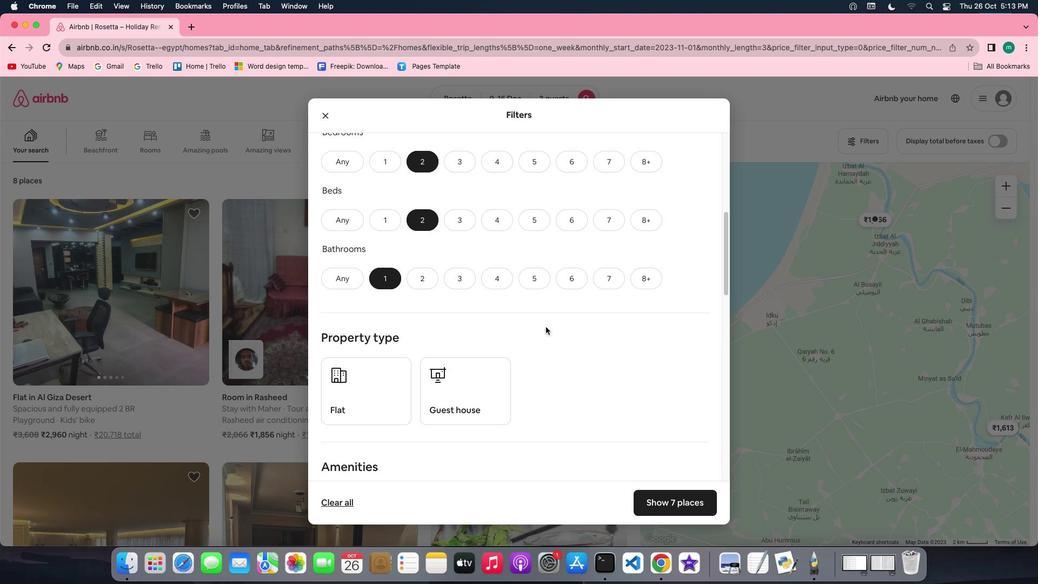 
Action: Mouse scrolled (549, 330) with delta (2, 1)
Screenshot: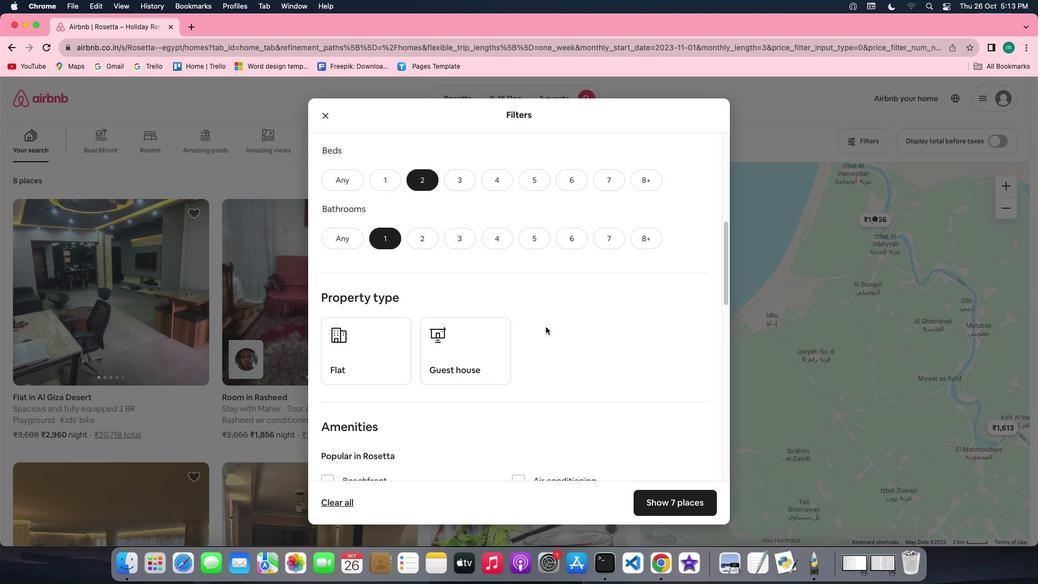 
Action: Mouse scrolled (549, 330) with delta (2, 2)
Screenshot: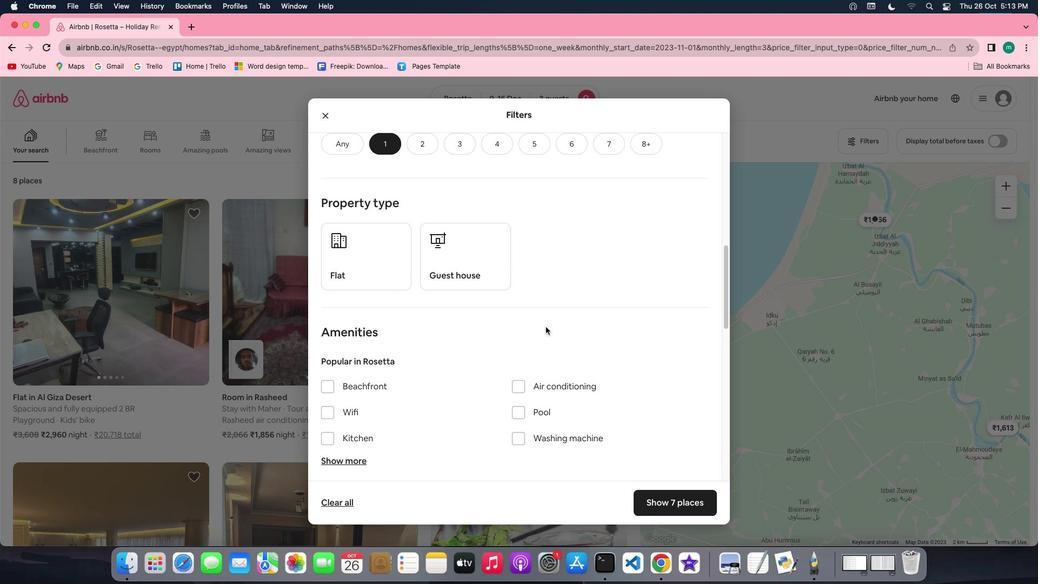 
Action: Mouse scrolled (549, 330) with delta (2, 2)
Screenshot: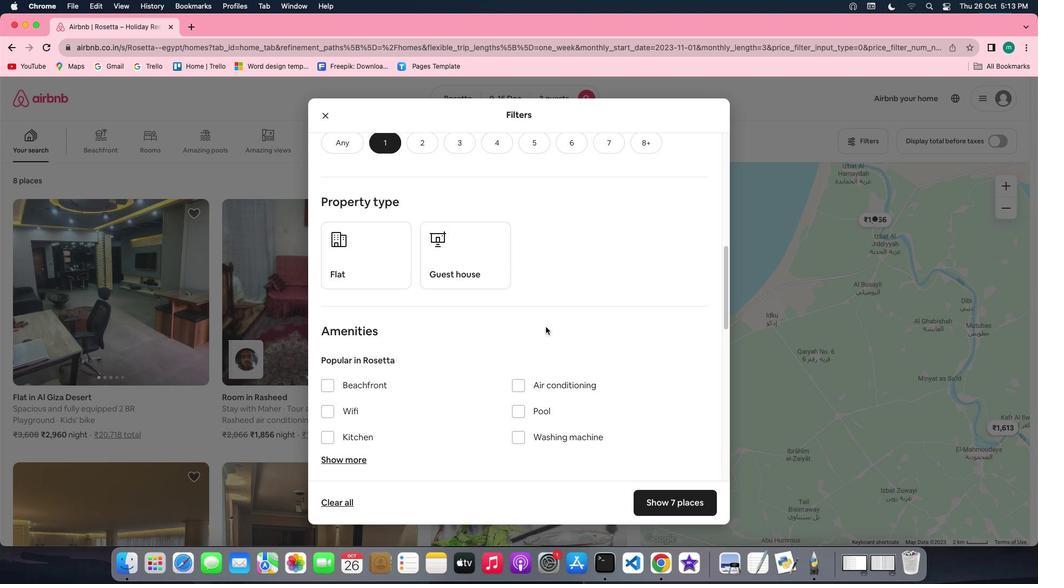 
Action: Mouse scrolled (549, 330) with delta (2, 2)
Screenshot: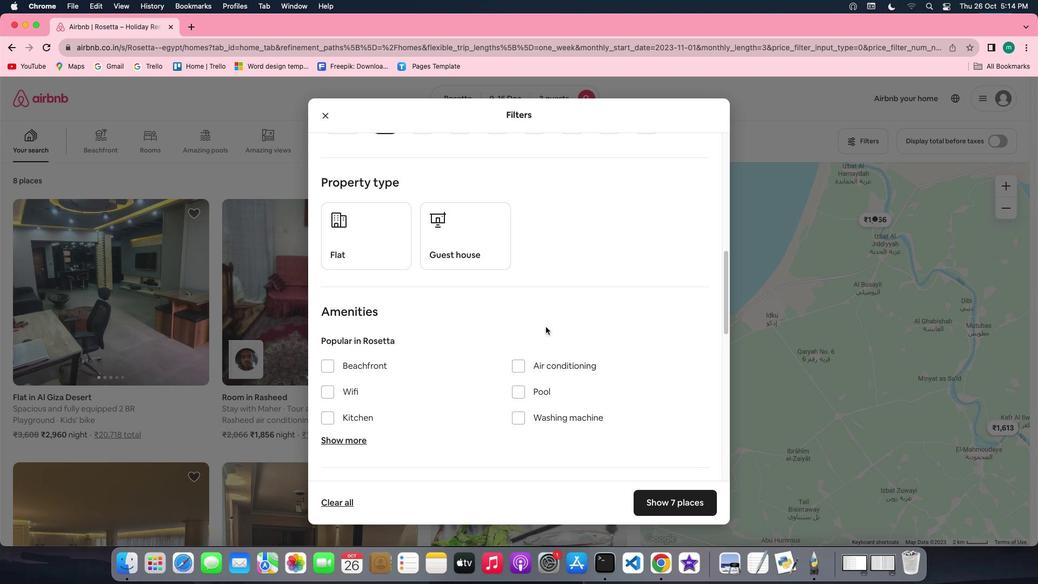 
Action: Mouse moved to (400, 244)
Screenshot: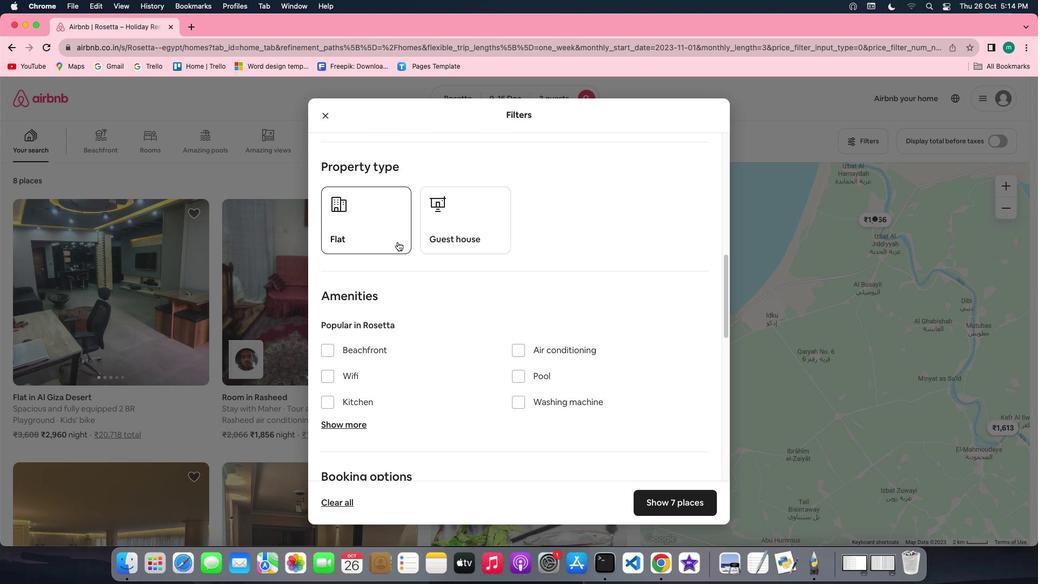 
Action: Mouse pressed left at (400, 244)
Screenshot: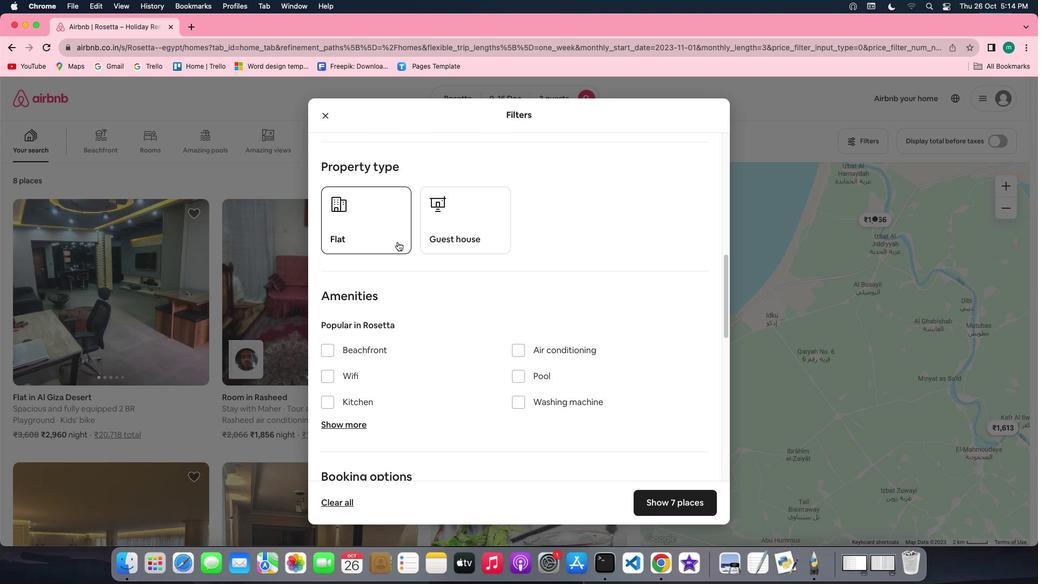 
Action: Mouse moved to (621, 312)
Screenshot: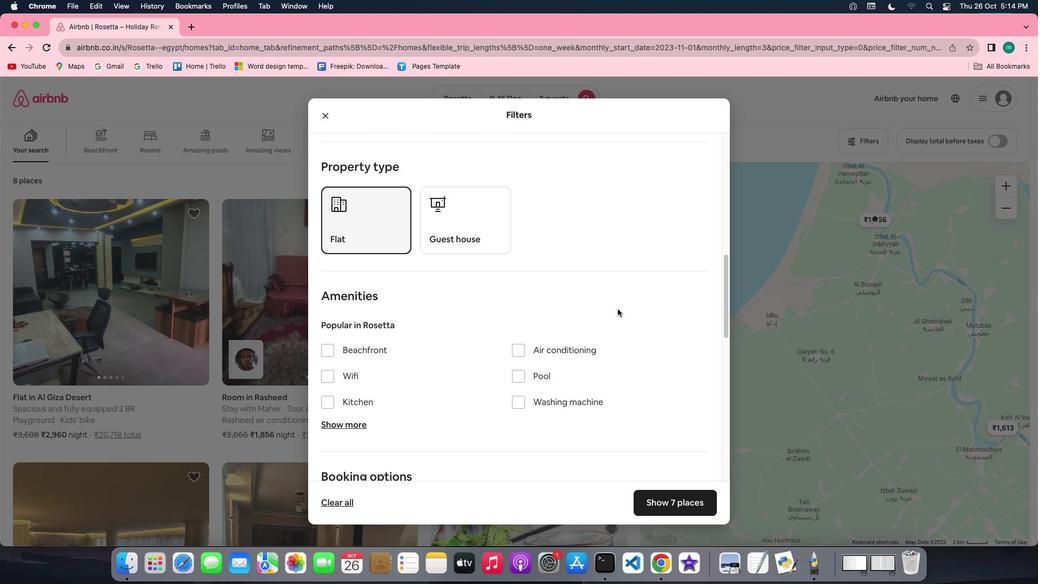 
Action: Mouse scrolled (621, 312) with delta (2, 2)
Screenshot: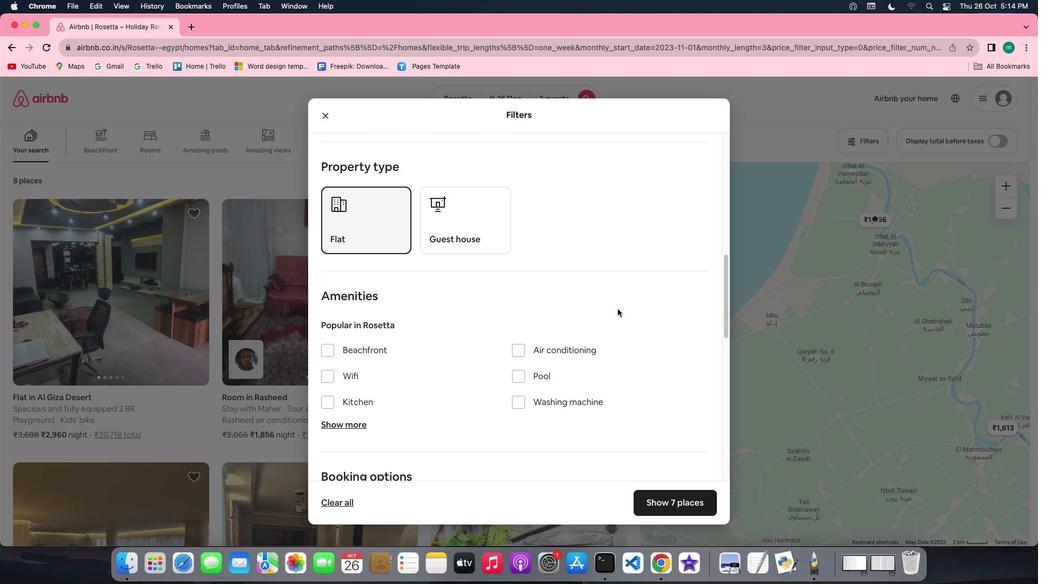 
Action: Mouse scrolled (621, 312) with delta (2, 2)
Screenshot: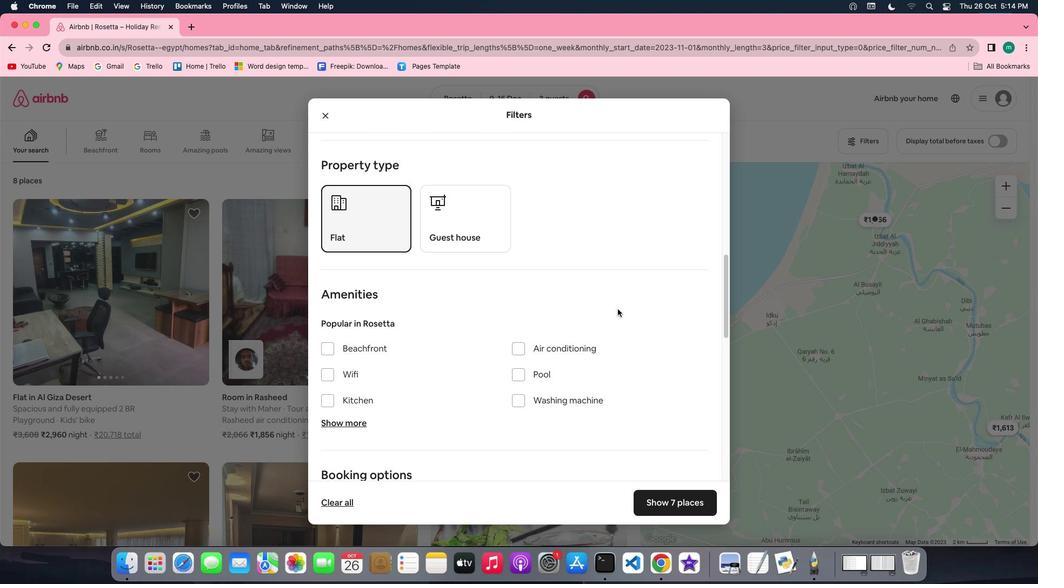
Action: Mouse scrolled (621, 312) with delta (2, 1)
Screenshot: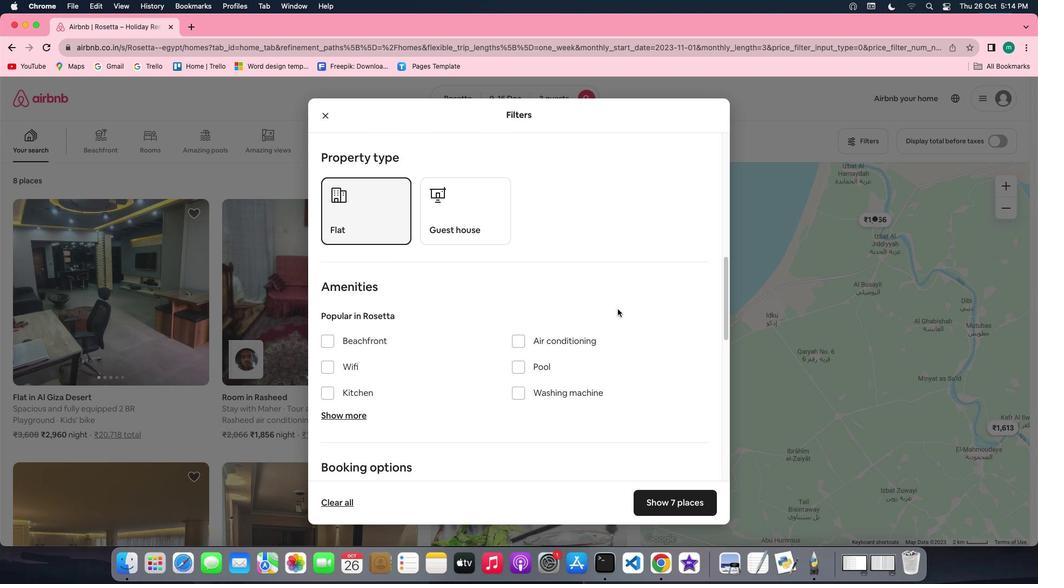 
Action: Mouse scrolled (621, 312) with delta (2, 2)
Screenshot: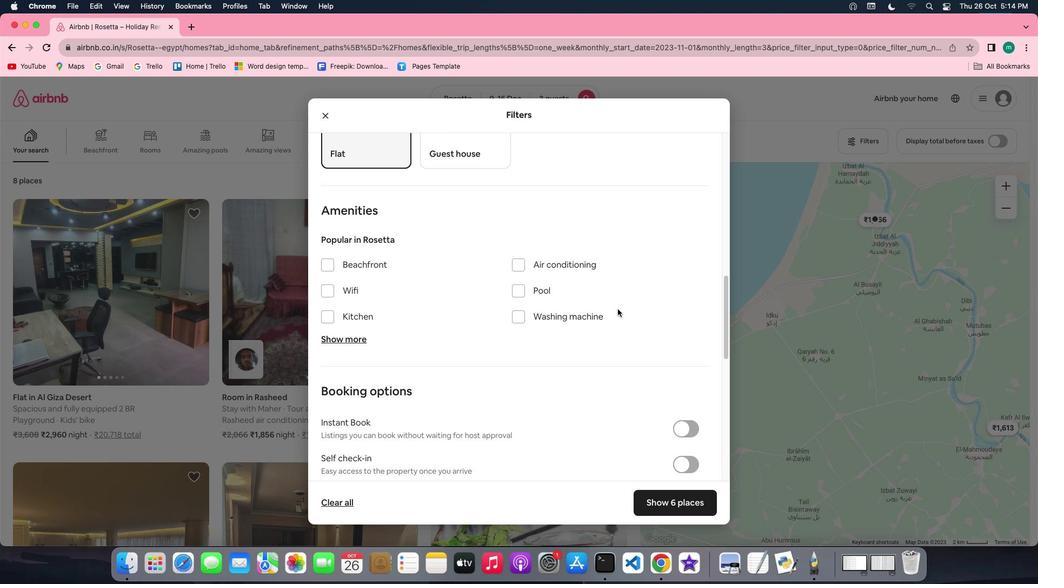 
Action: Mouse scrolled (621, 312) with delta (2, 2)
Screenshot: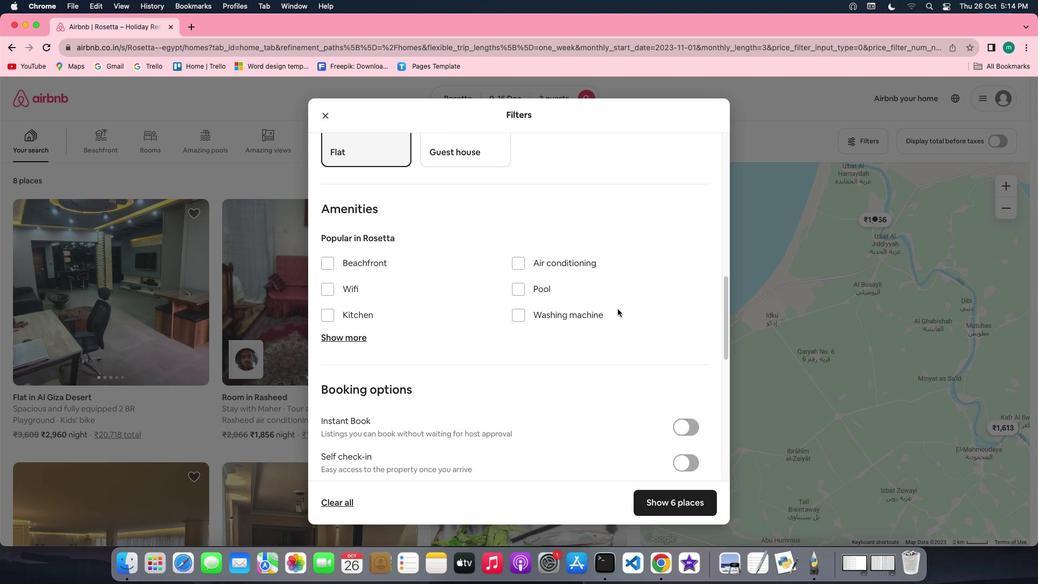 
Action: Mouse scrolled (621, 312) with delta (2, 1)
Screenshot: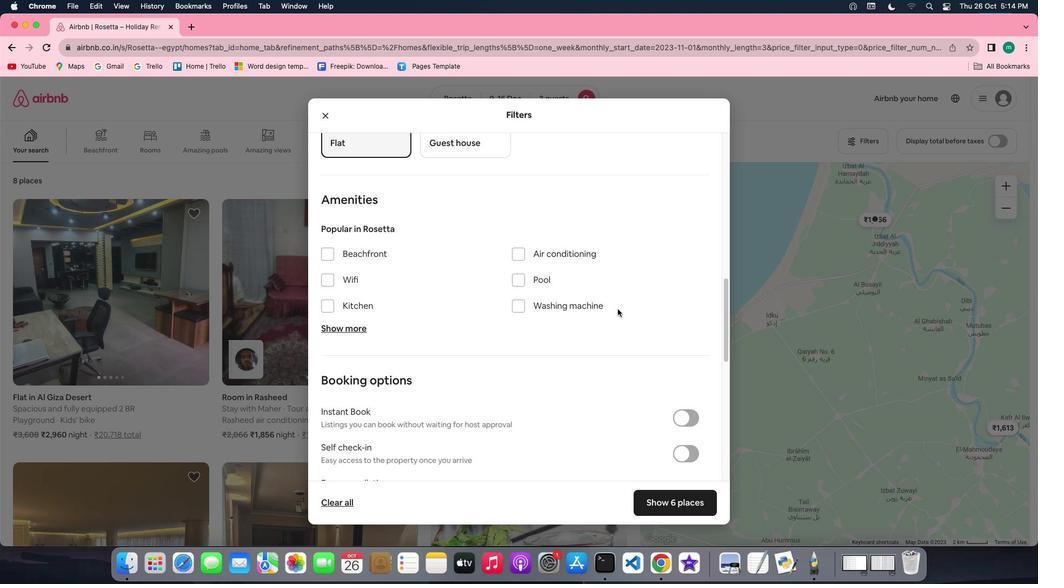 
Action: Mouse moved to (621, 312)
Screenshot: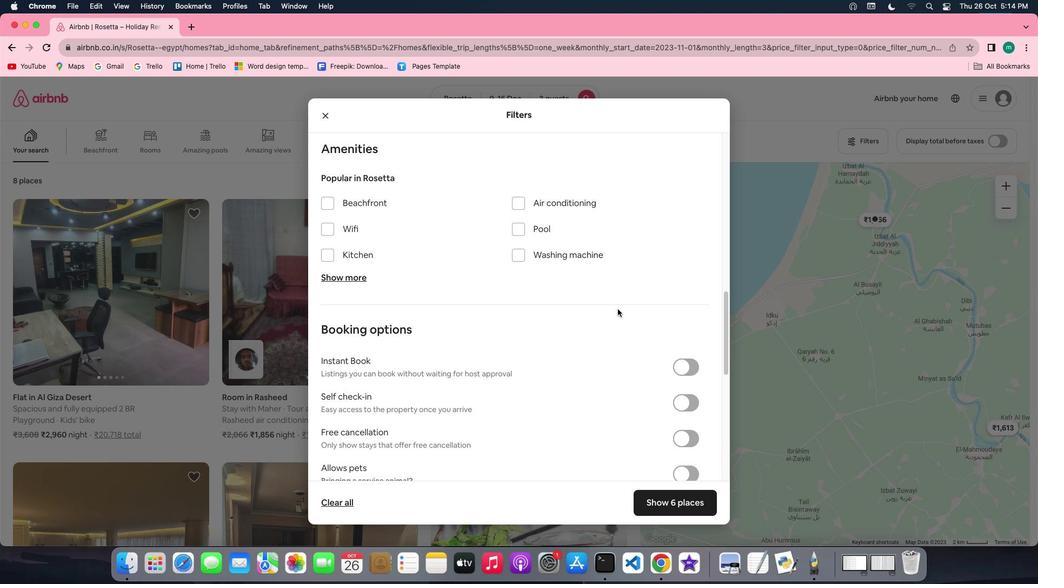 
Action: Mouse scrolled (621, 312) with delta (2, 2)
Screenshot: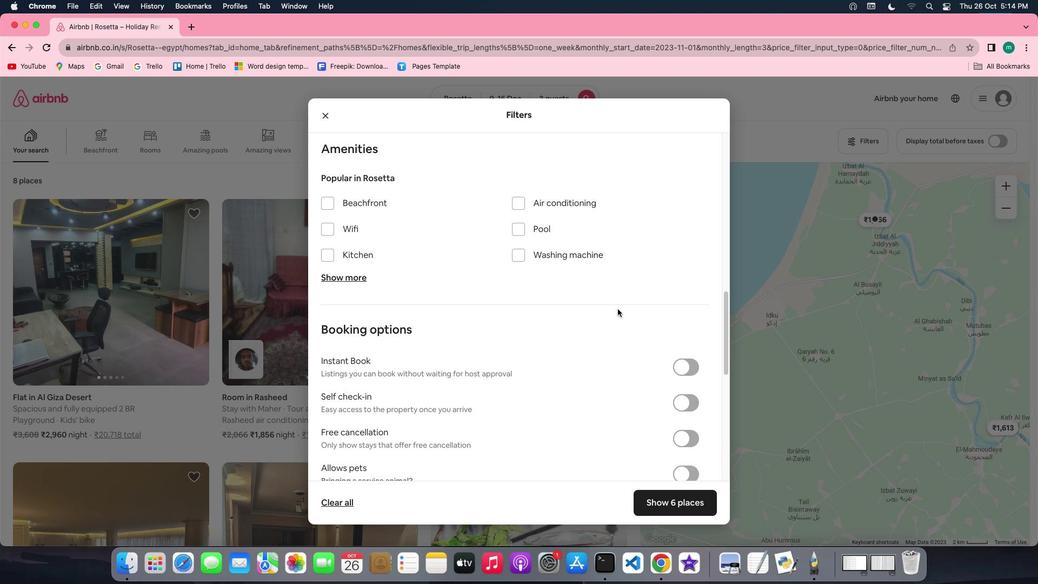 
Action: Mouse scrolled (621, 312) with delta (2, 2)
Screenshot: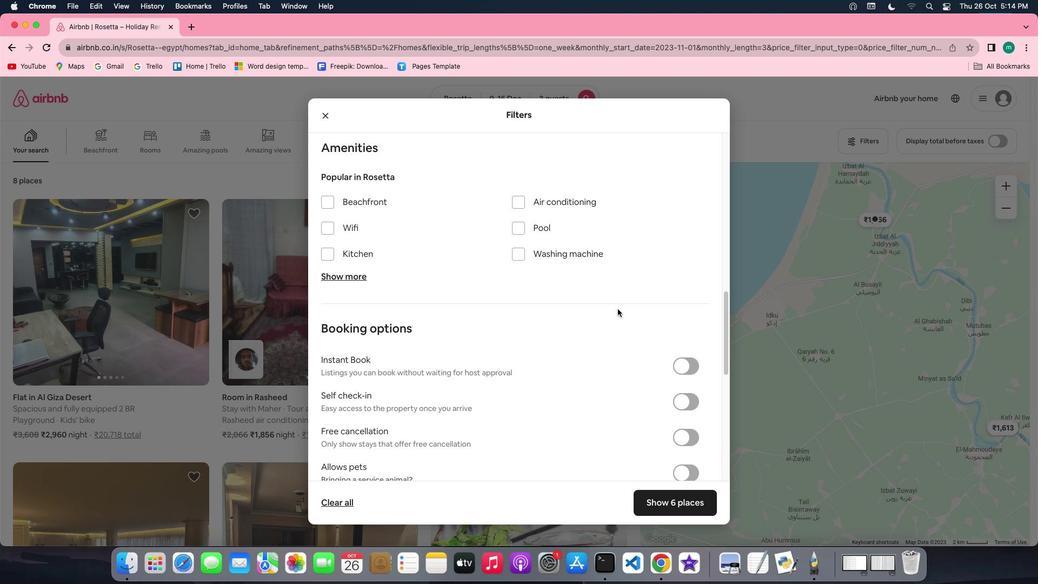 
Action: Mouse scrolled (621, 312) with delta (2, 1)
Screenshot: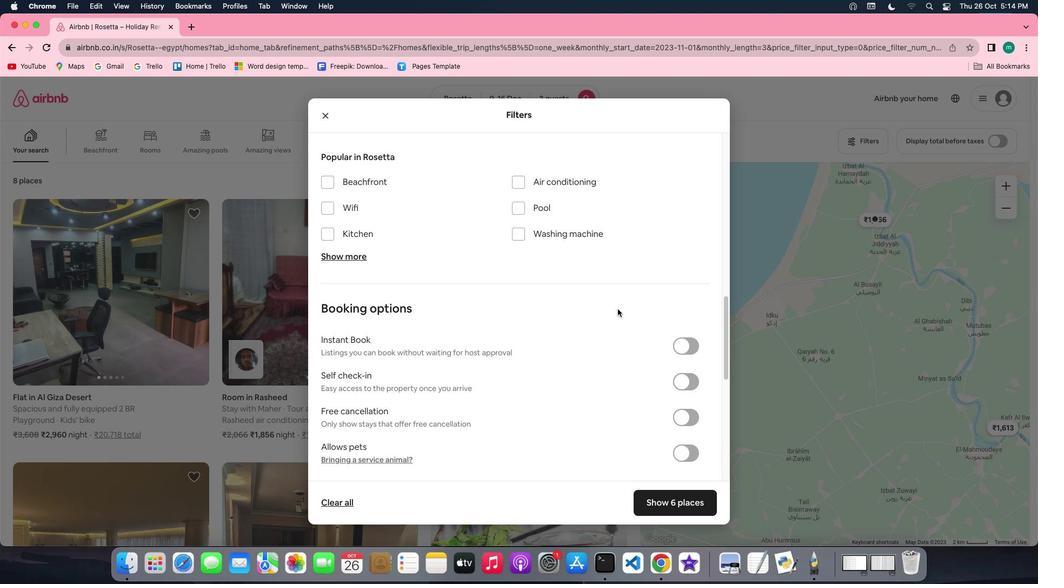 
Action: Mouse moved to (621, 311)
Screenshot: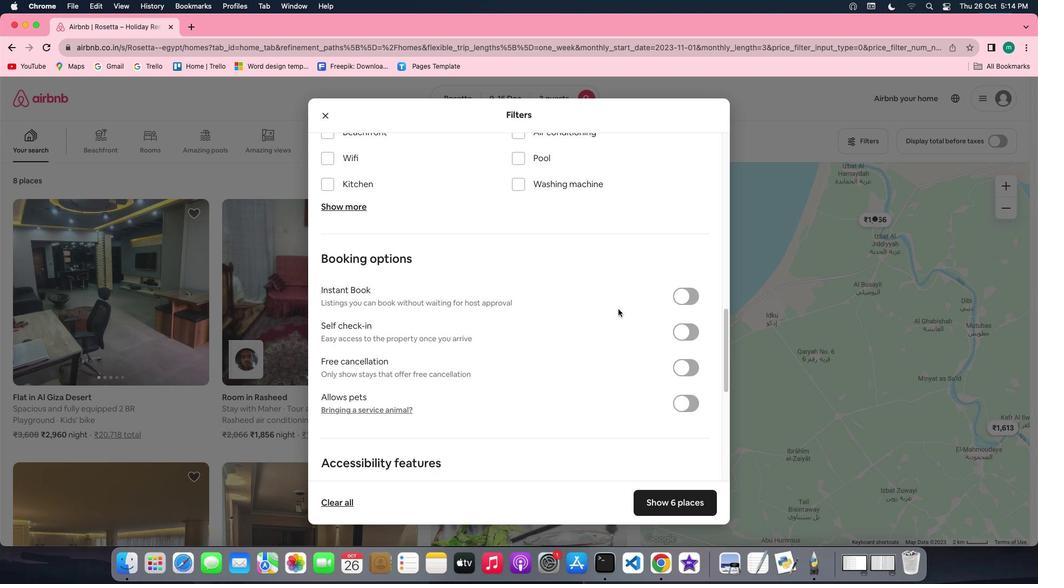 
Action: Mouse scrolled (621, 311) with delta (2, 2)
Screenshot: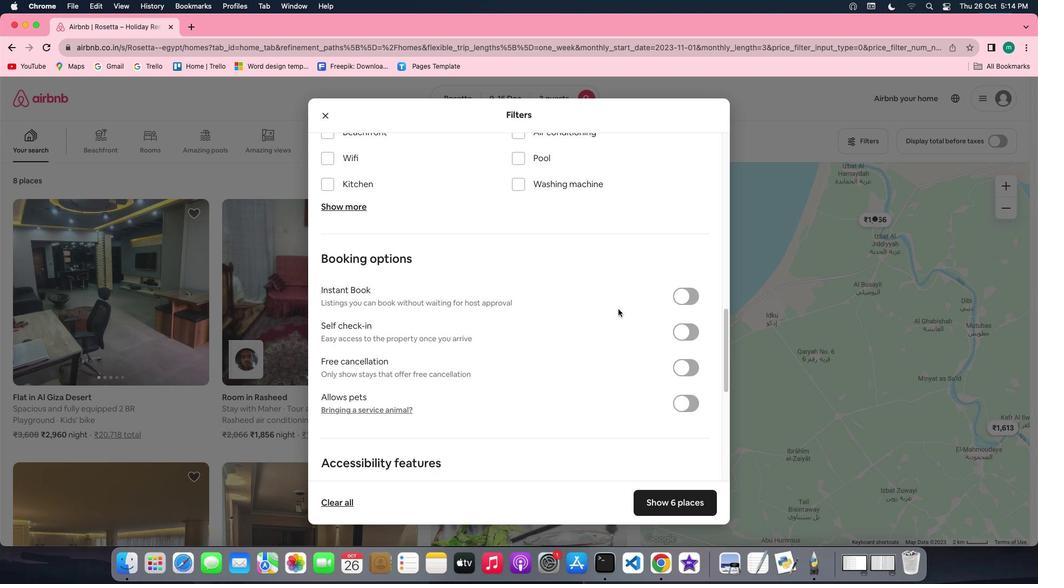 
Action: Mouse scrolled (621, 311) with delta (2, 2)
Screenshot: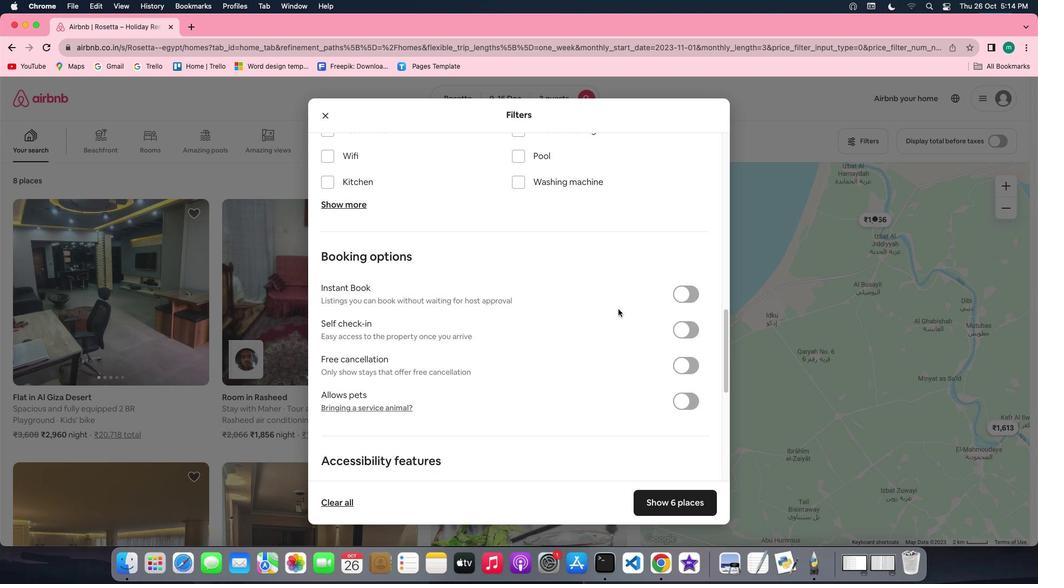 
Action: Mouse scrolled (621, 311) with delta (2, 2)
Screenshot: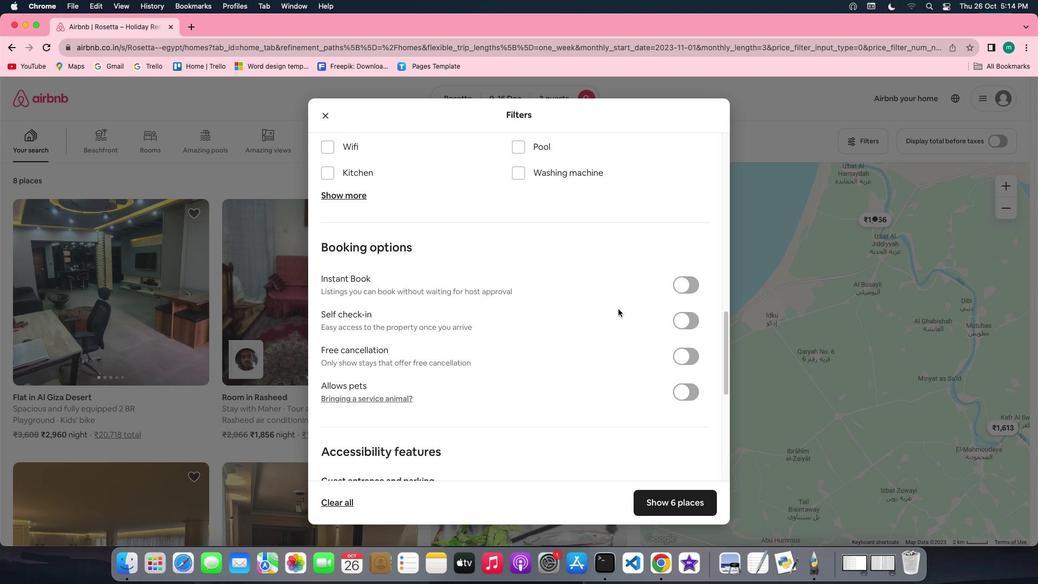 
Action: Mouse moved to (687, 302)
Screenshot: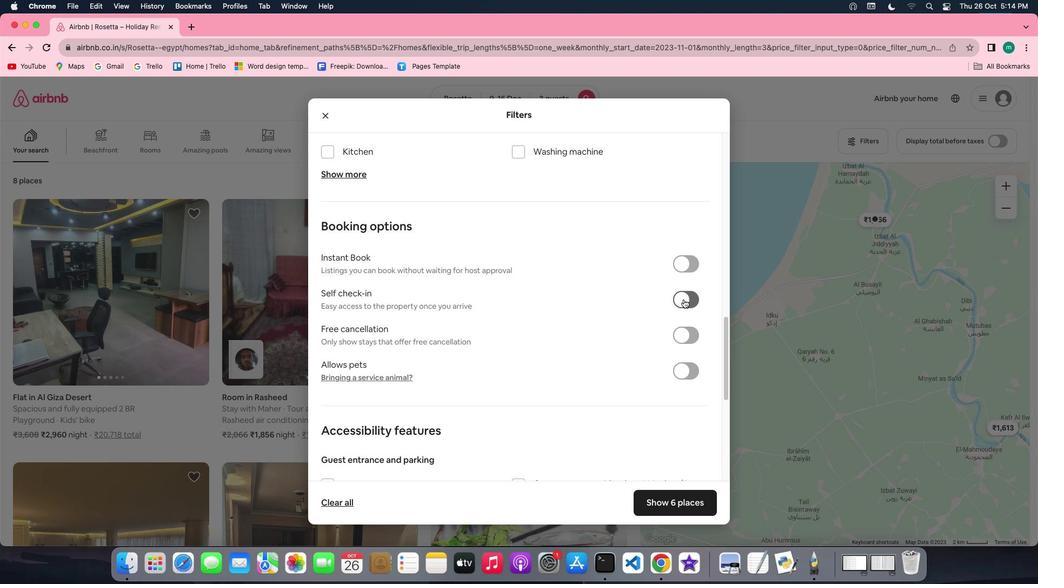 
Action: Mouse pressed left at (687, 302)
Screenshot: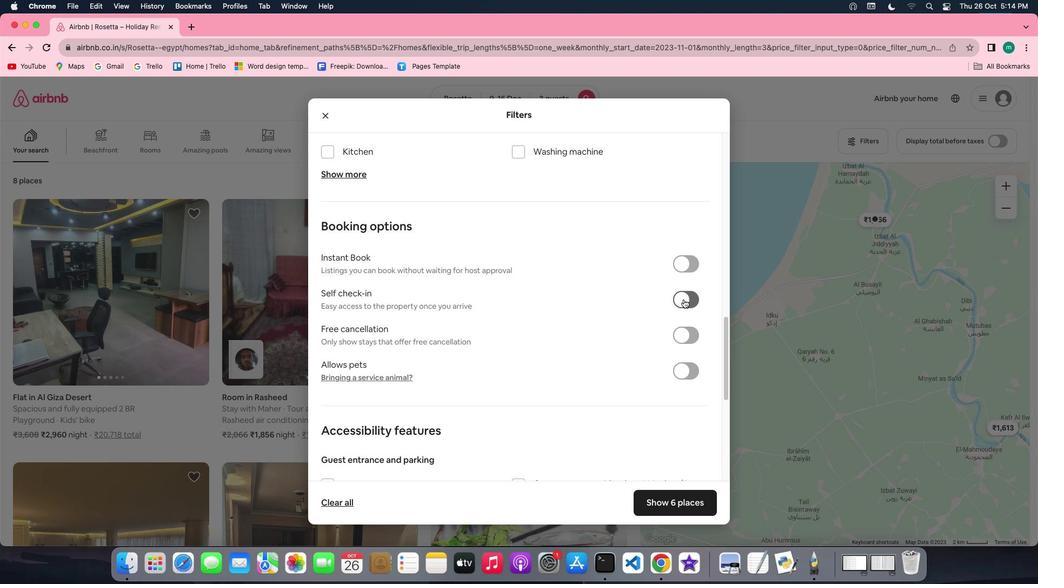 
Action: Mouse moved to (536, 344)
Screenshot: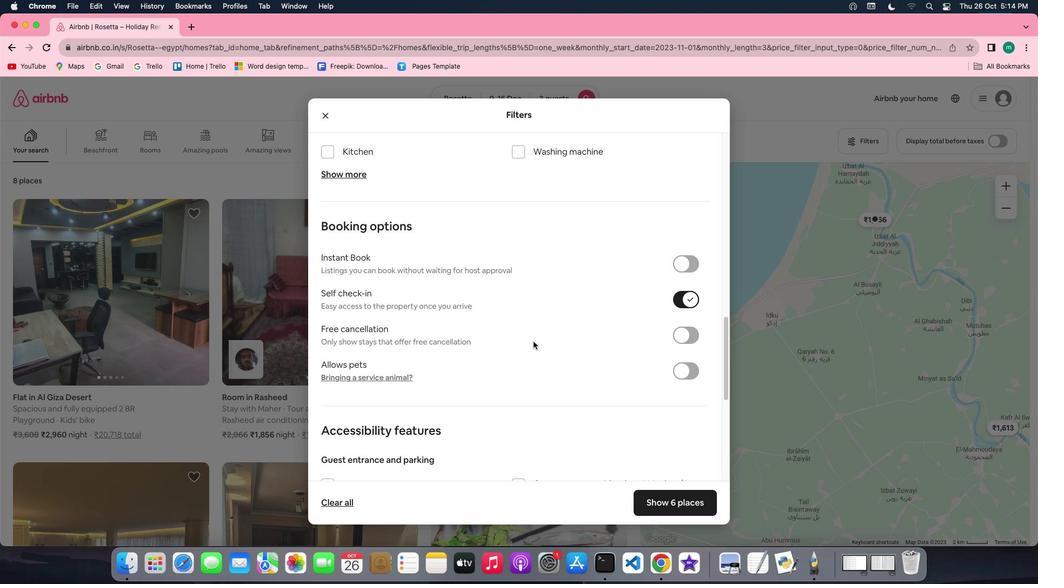 
Action: Mouse scrolled (536, 344) with delta (2, 2)
Screenshot: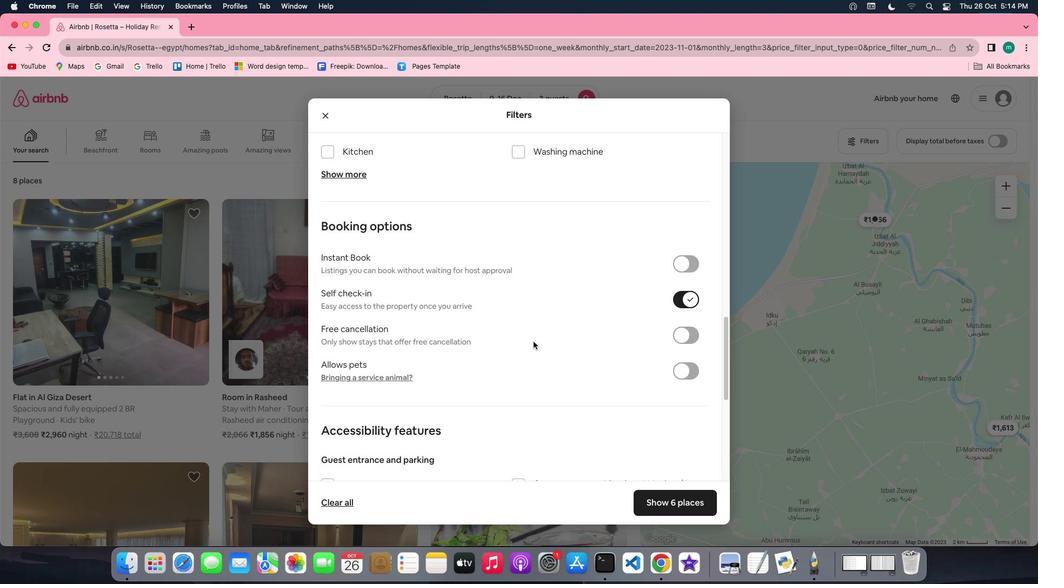 
Action: Mouse scrolled (536, 344) with delta (2, 2)
Screenshot: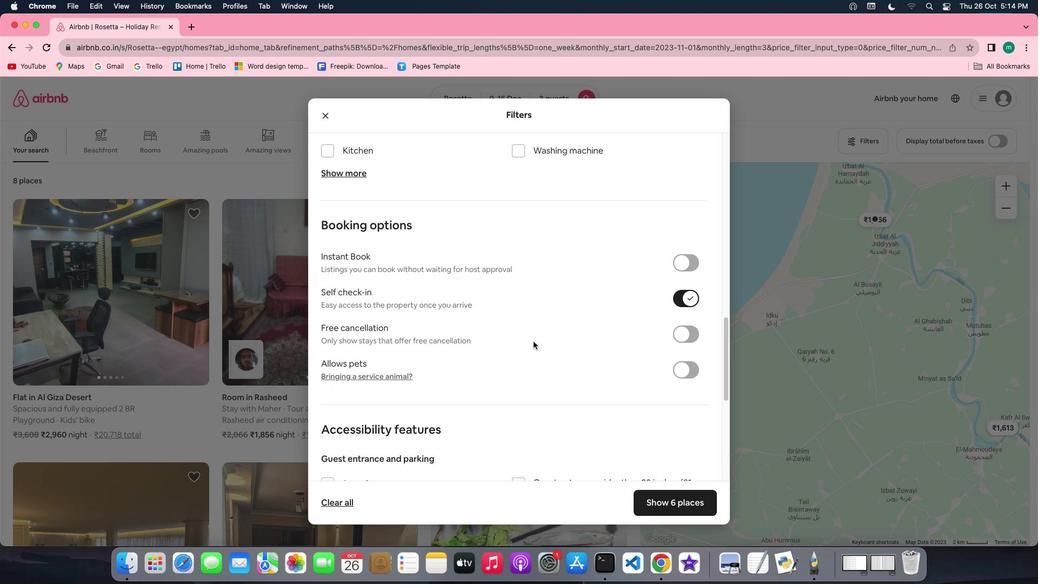 
Action: Mouse scrolled (536, 344) with delta (2, 1)
Screenshot: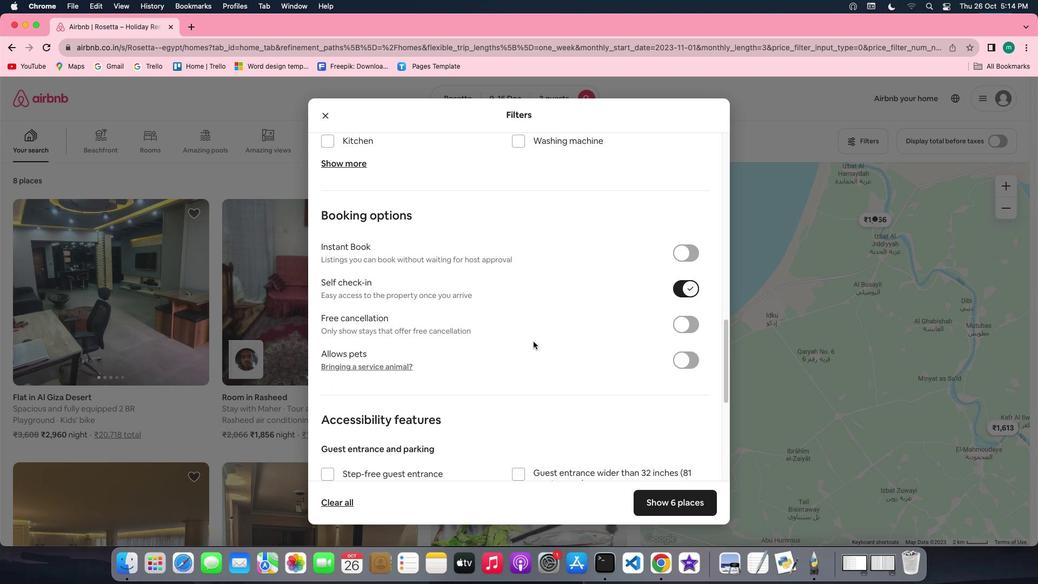 
Action: Mouse moved to (551, 360)
Screenshot: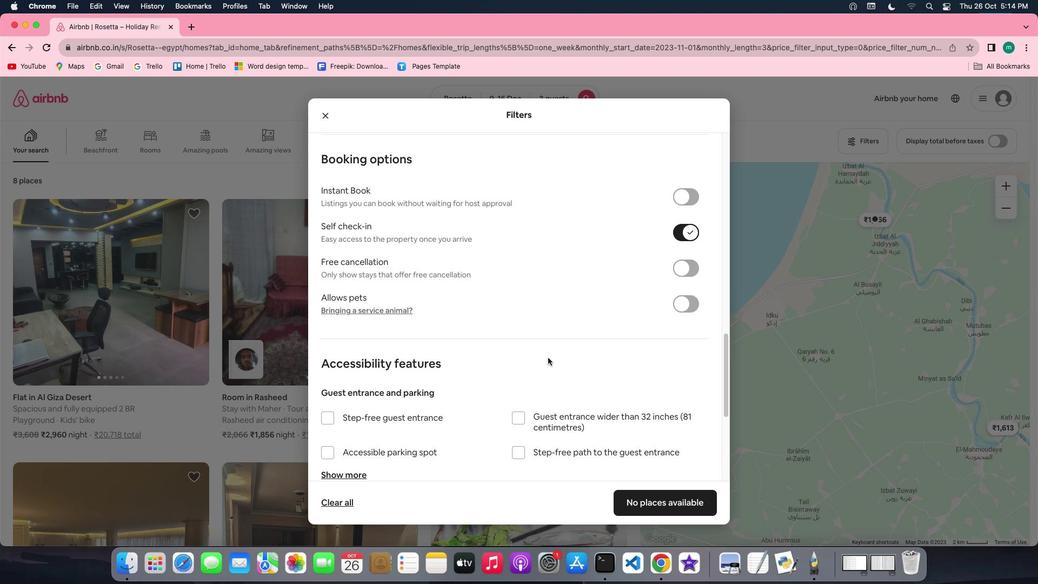 
Action: Mouse scrolled (551, 360) with delta (2, 2)
Screenshot: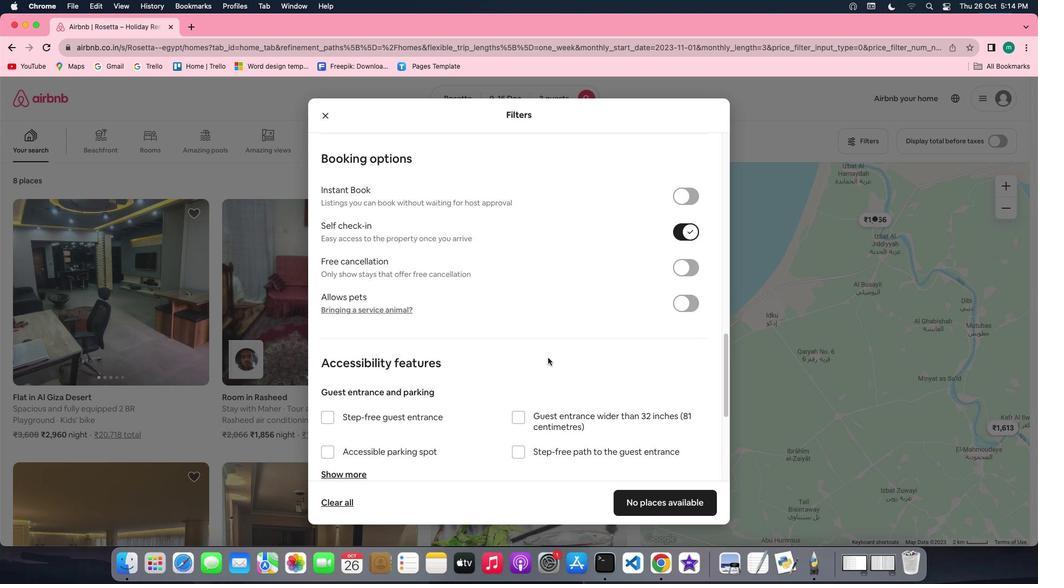
Action: Mouse scrolled (551, 360) with delta (2, 2)
Screenshot: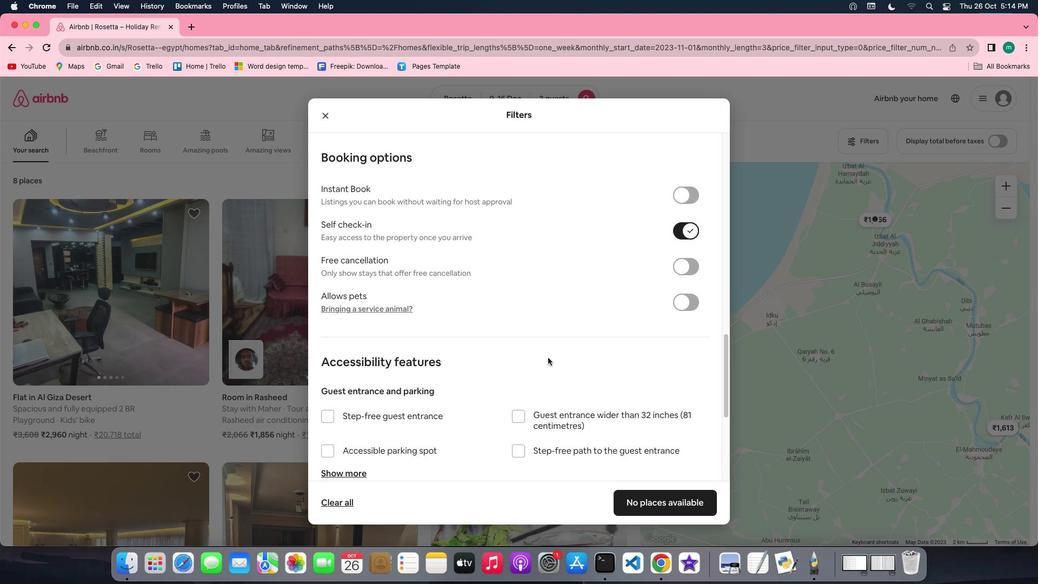 
Action: Mouse scrolled (551, 360) with delta (2, 1)
Screenshot: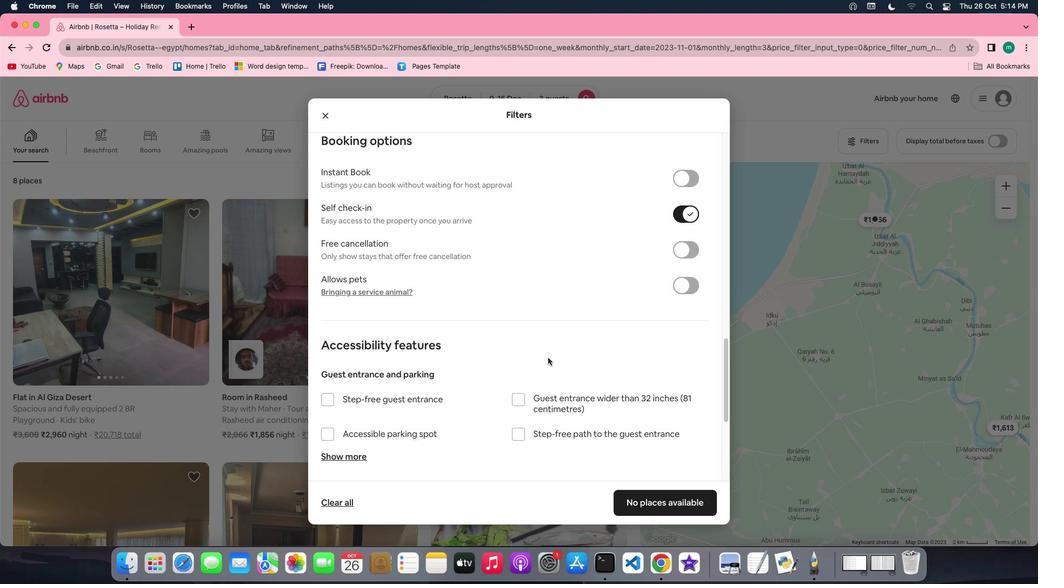 
Action: Mouse scrolled (551, 360) with delta (2, 1)
Screenshot: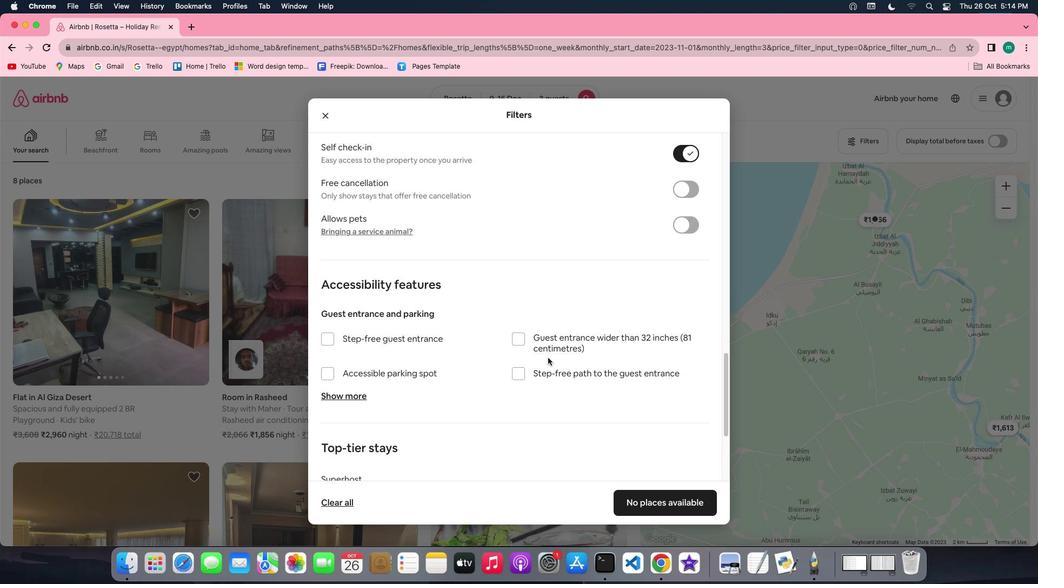 
Action: Mouse moved to (586, 399)
Screenshot: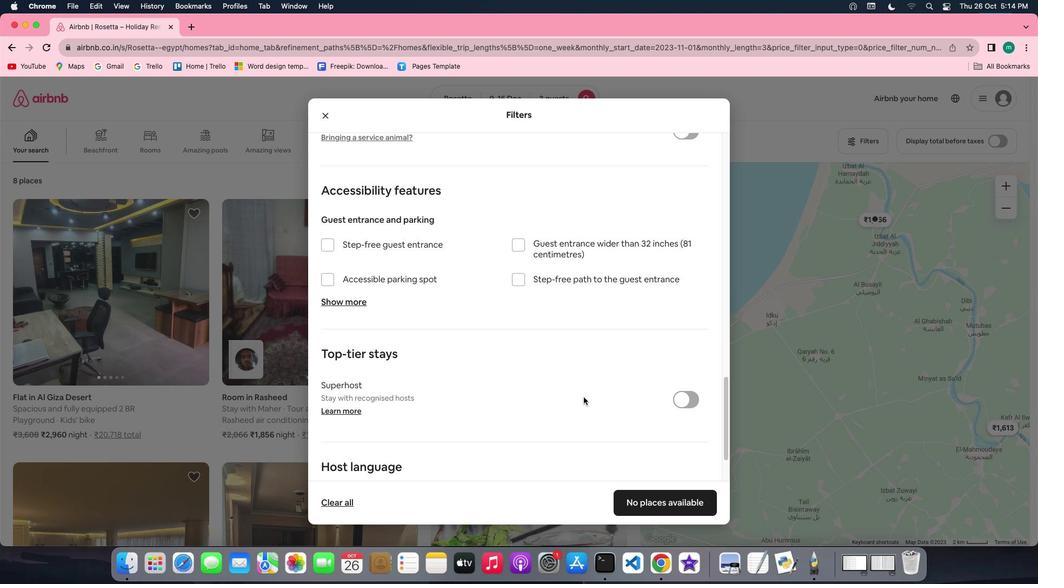 
Action: Mouse scrolled (586, 399) with delta (2, 2)
Screenshot: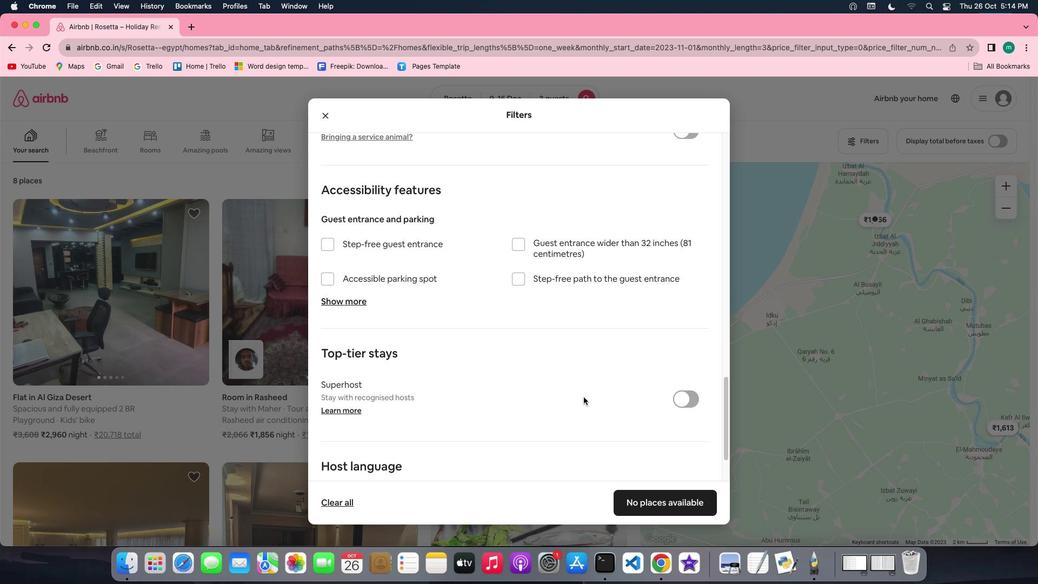 
Action: Mouse scrolled (586, 399) with delta (2, 2)
Screenshot: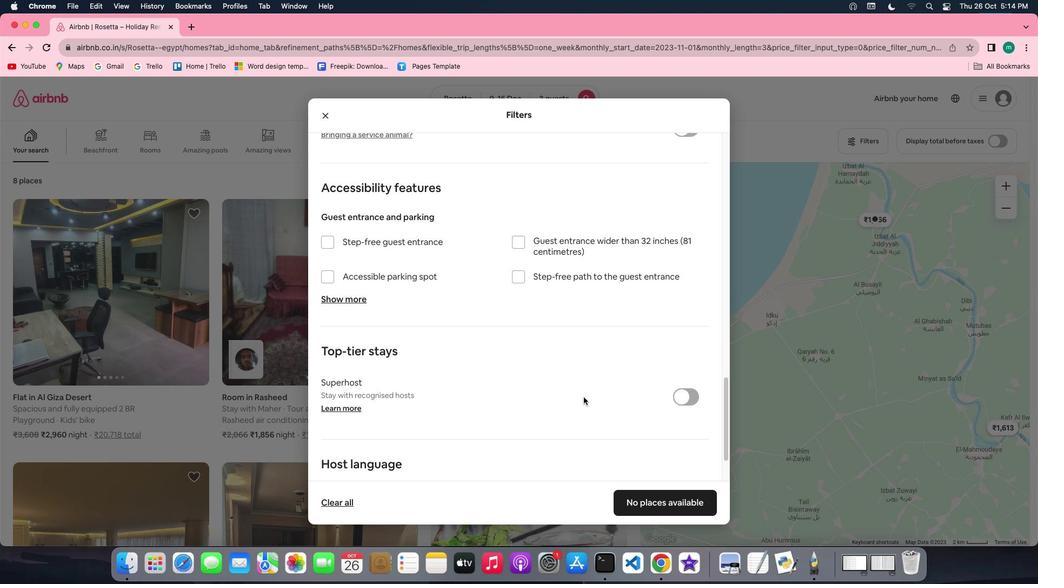 
Action: Mouse scrolled (586, 399) with delta (2, 1)
Screenshot: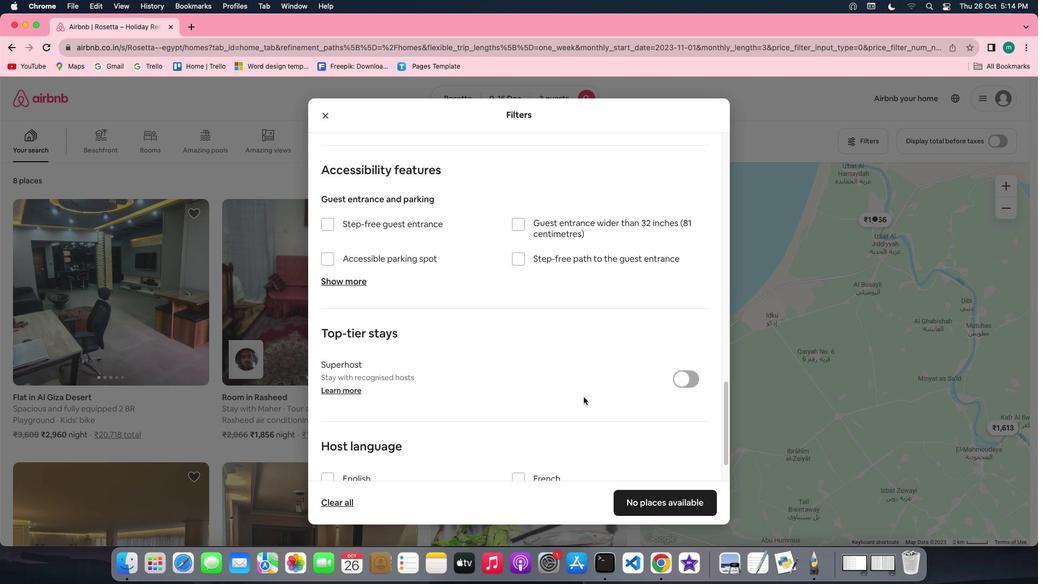
Action: Mouse scrolled (586, 399) with delta (2, 0)
Screenshot: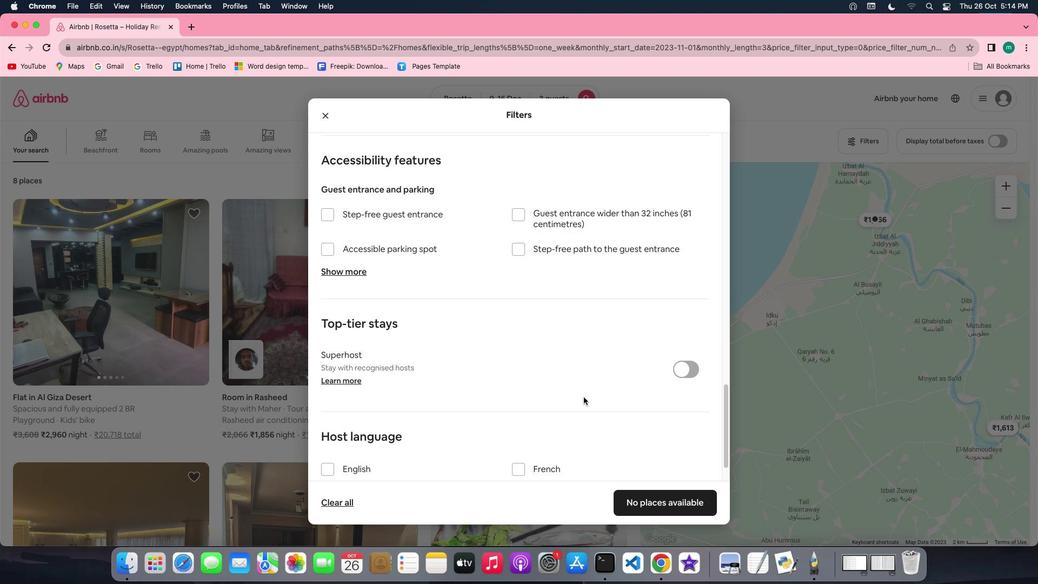 
Action: Mouse scrolled (586, 399) with delta (2, 0)
Screenshot: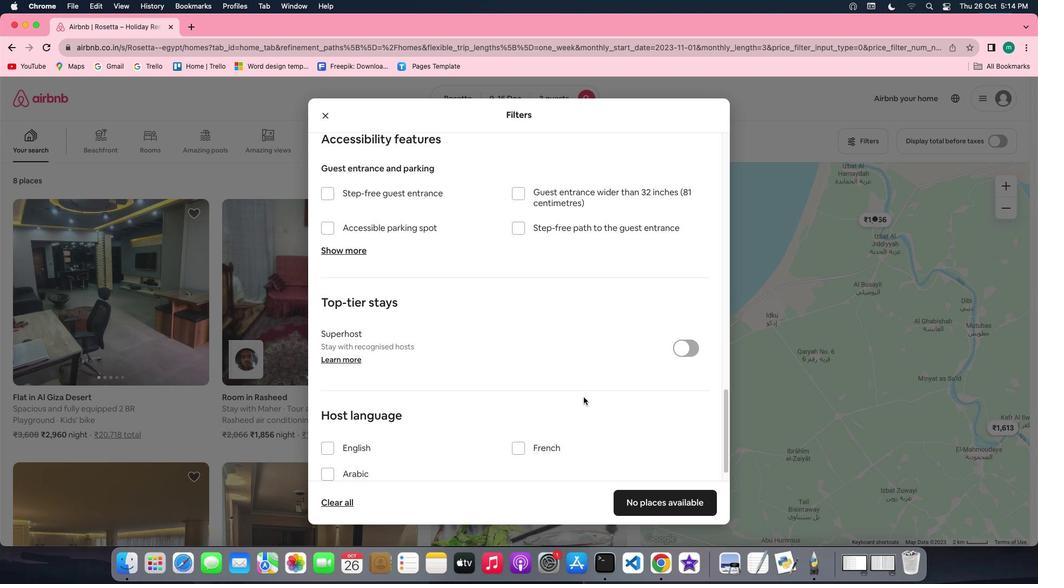 
Action: Mouse scrolled (586, 399) with delta (2, 2)
Screenshot: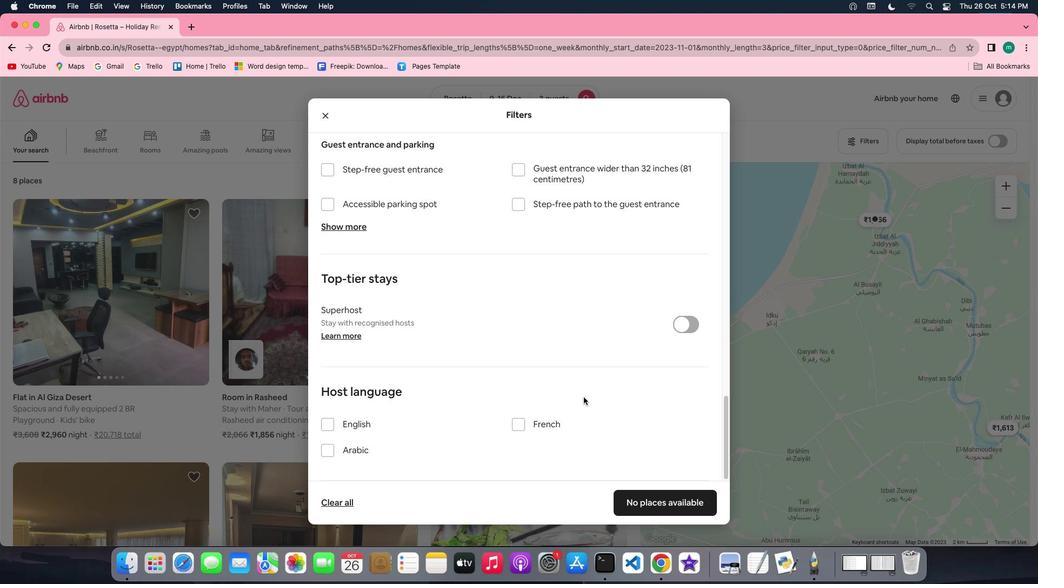 
Action: Mouse scrolled (586, 399) with delta (2, 2)
Screenshot: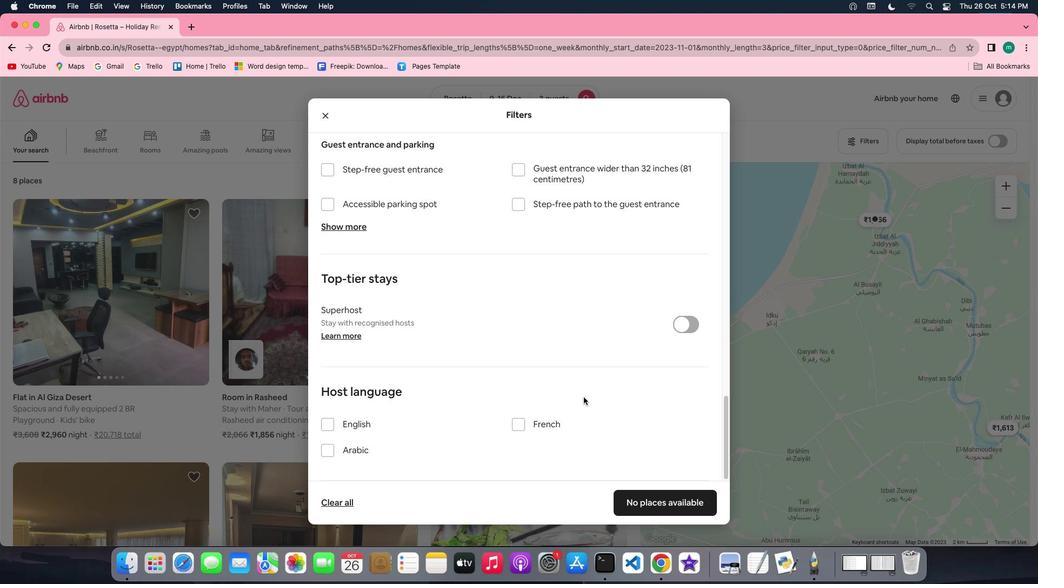 
Action: Mouse scrolled (586, 399) with delta (2, 1)
Screenshot: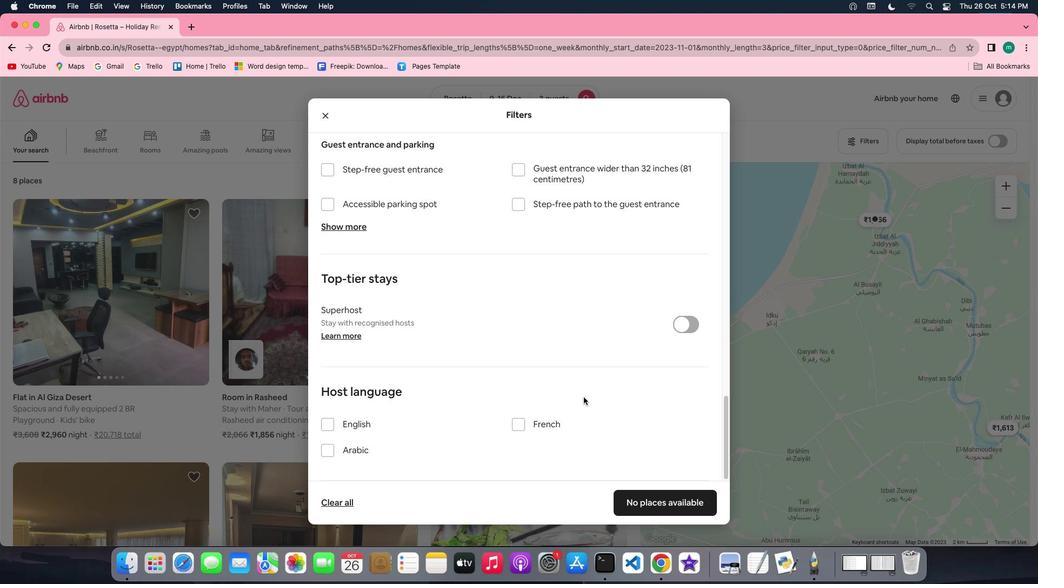 
Action: Mouse scrolled (586, 399) with delta (2, 0)
Screenshot: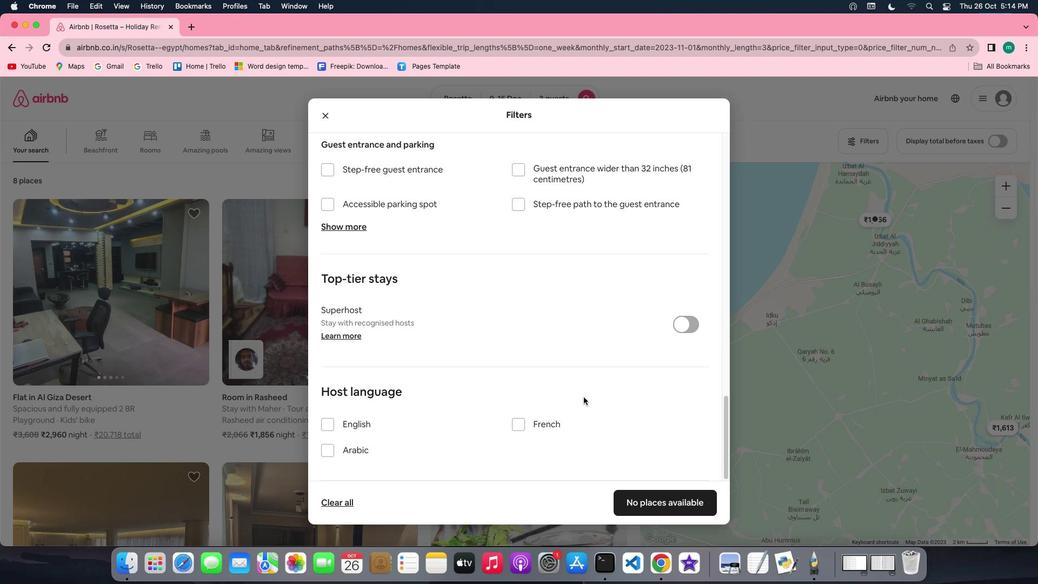 
Action: Mouse moved to (672, 499)
Screenshot: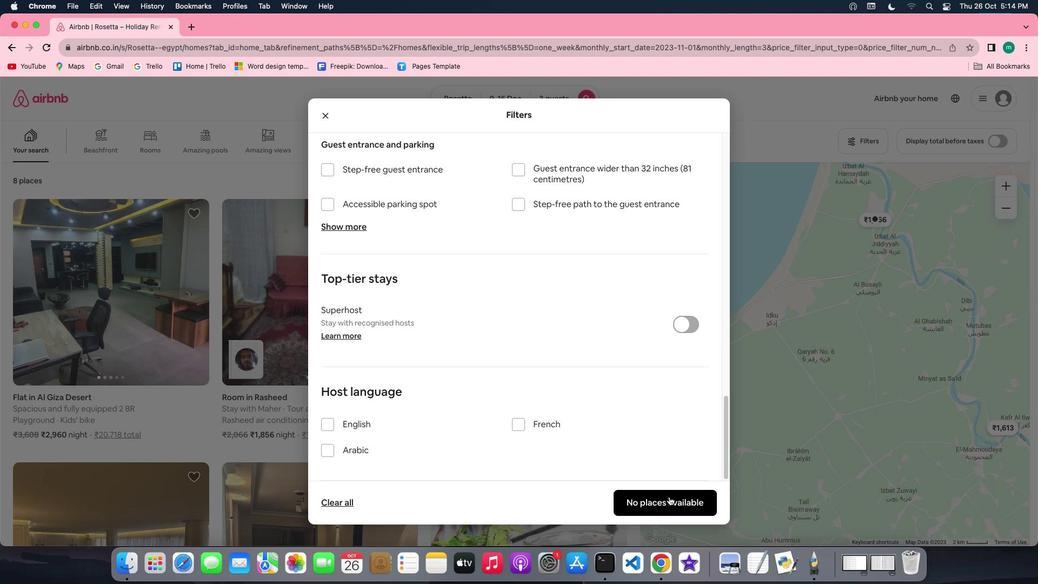 
Action: Mouse pressed left at (672, 499)
Screenshot: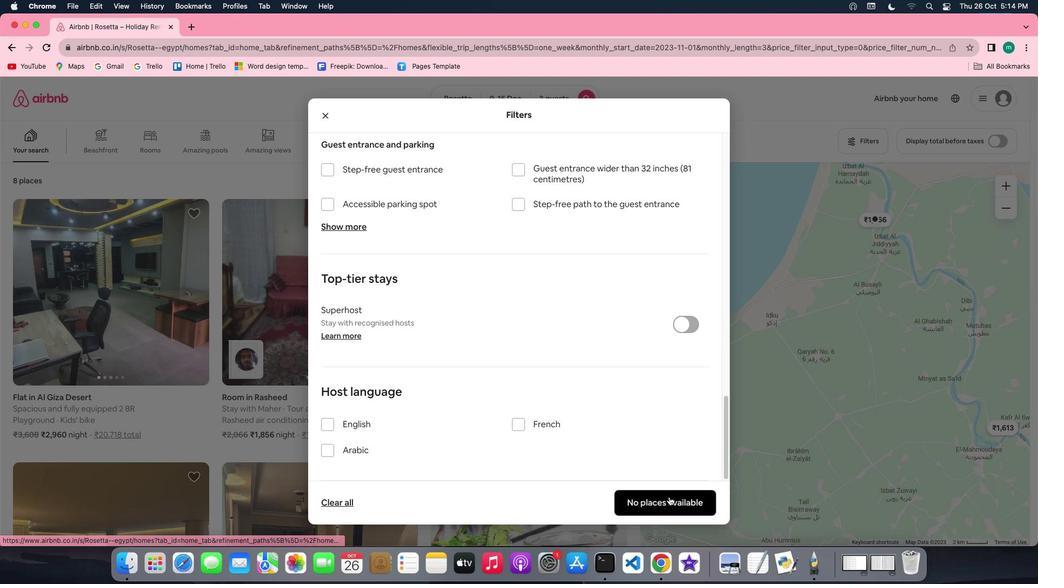 
